 Task: Create a due date automation trigger when advanced on, on the monday after a card is due add basic in list "Resume" at 11:00 AM.
Action: Mouse moved to (1224, 348)
Screenshot: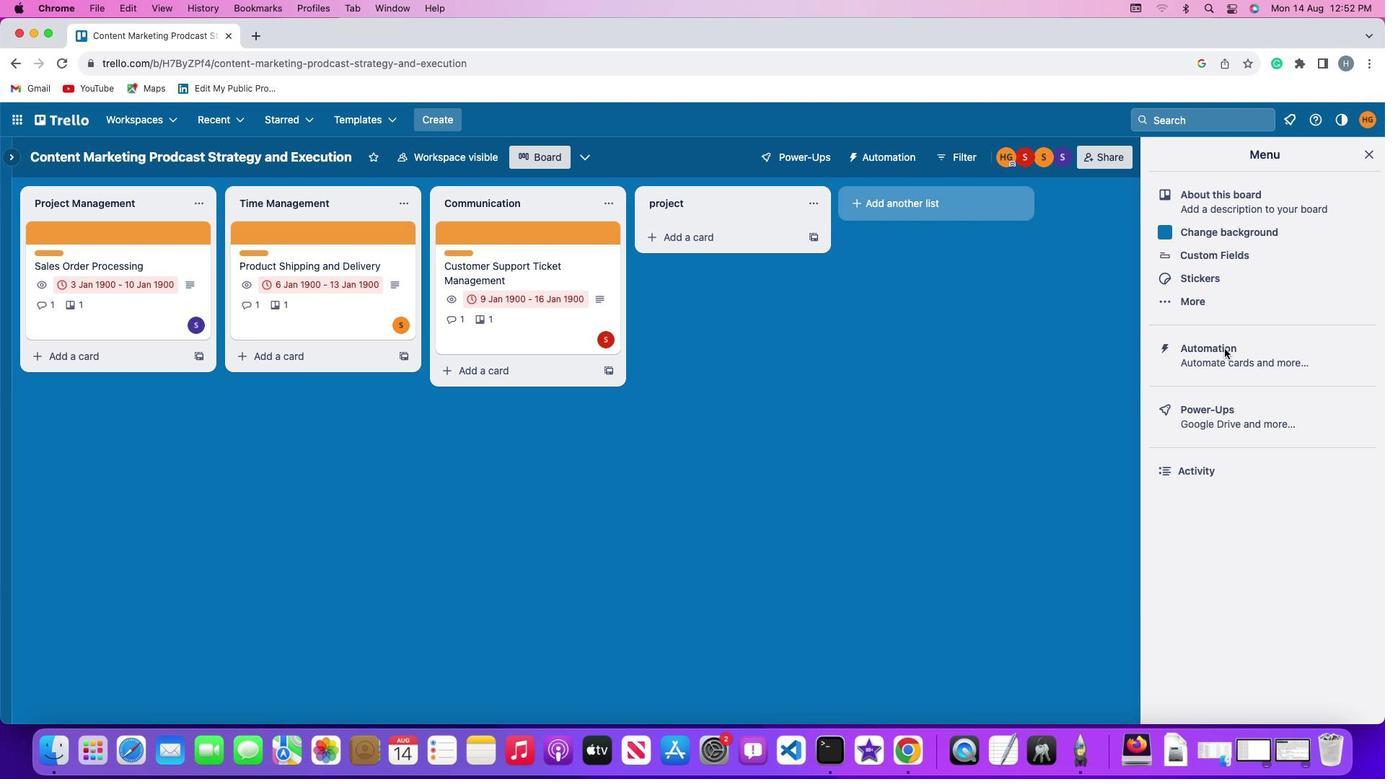 
Action: Mouse pressed left at (1224, 348)
Screenshot: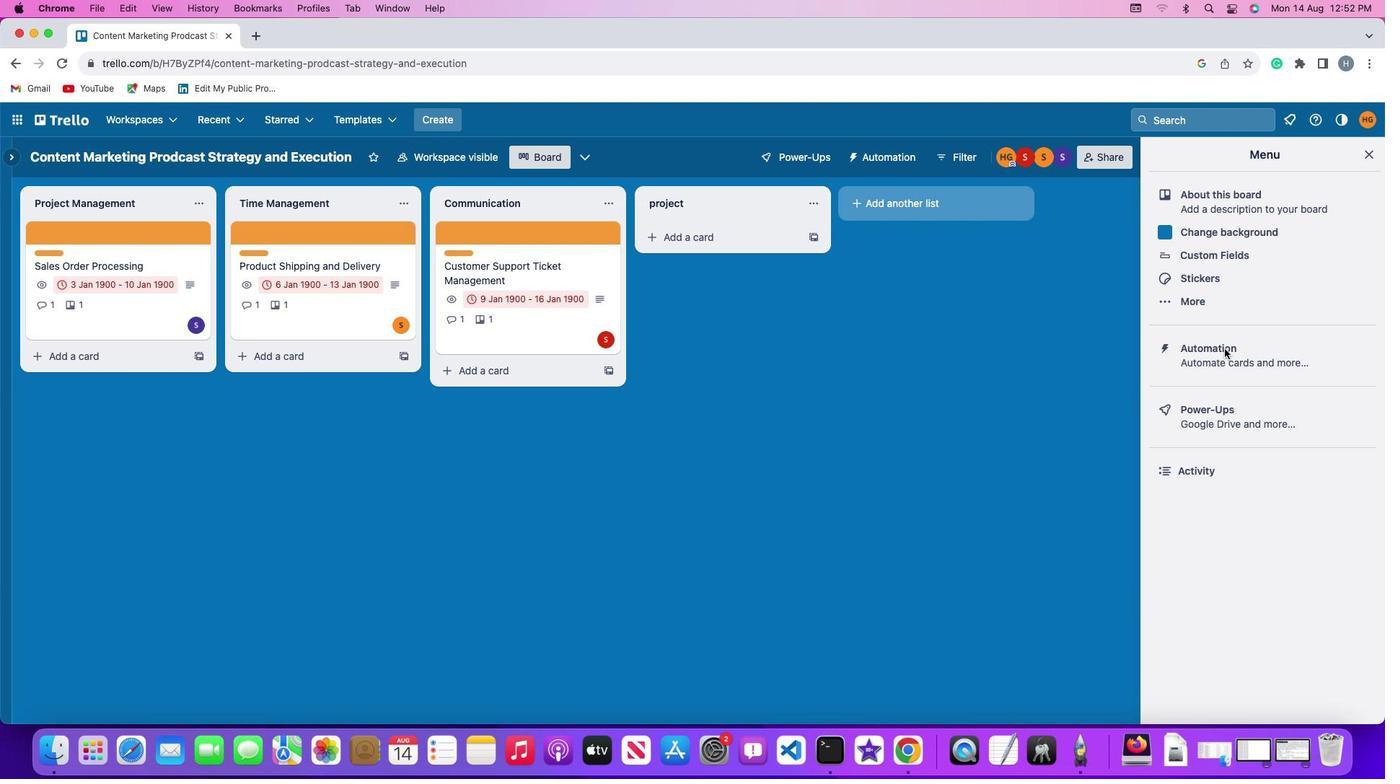 
Action: Mouse pressed left at (1224, 348)
Screenshot: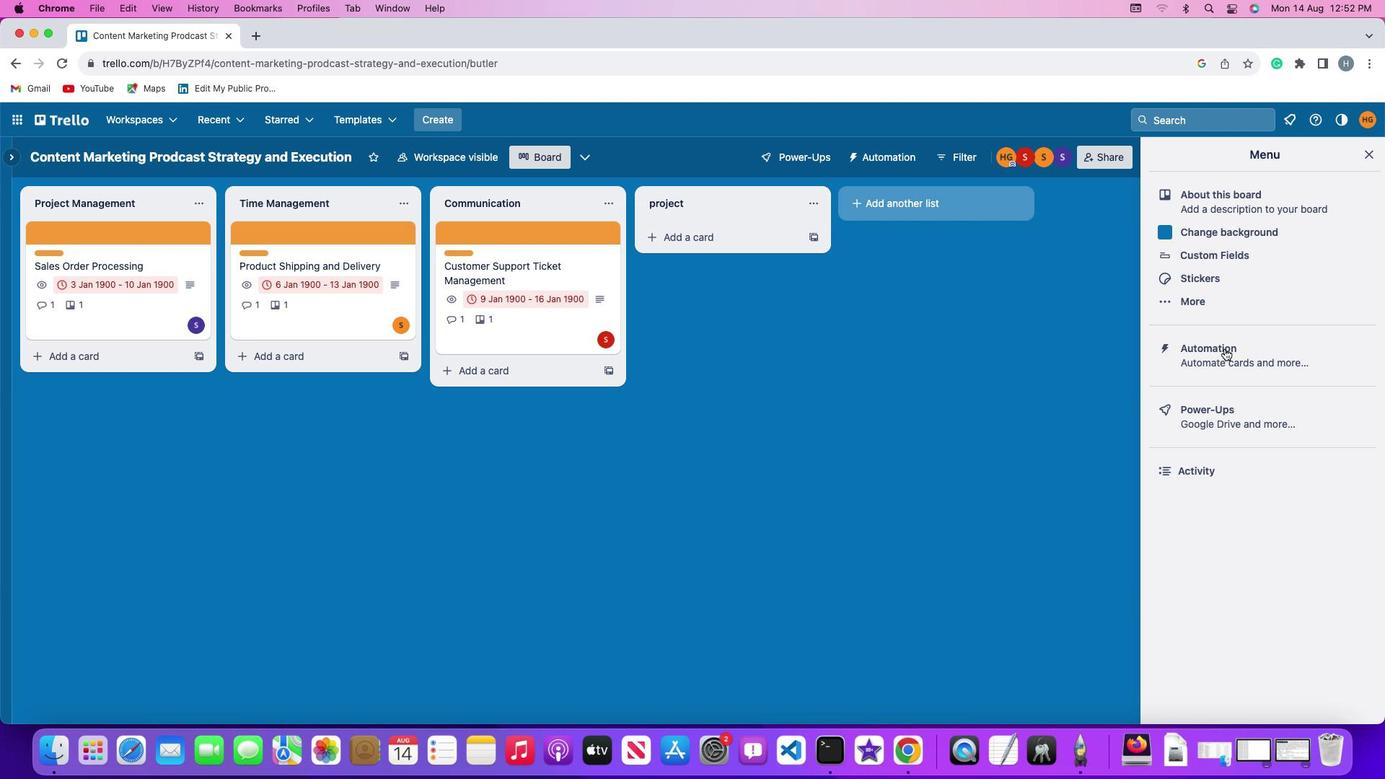 
Action: Mouse moved to (102, 331)
Screenshot: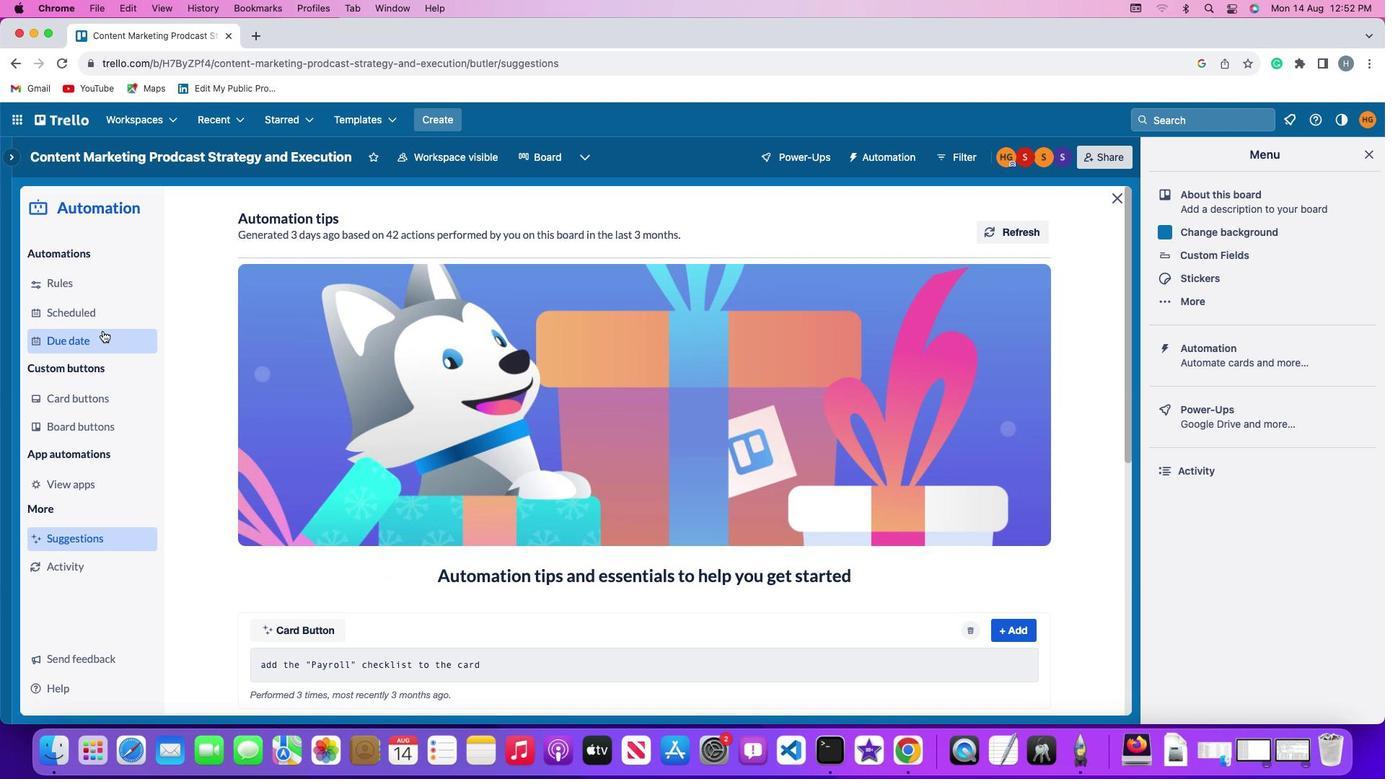 
Action: Mouse pressed left at (102, 331)
Screenshot: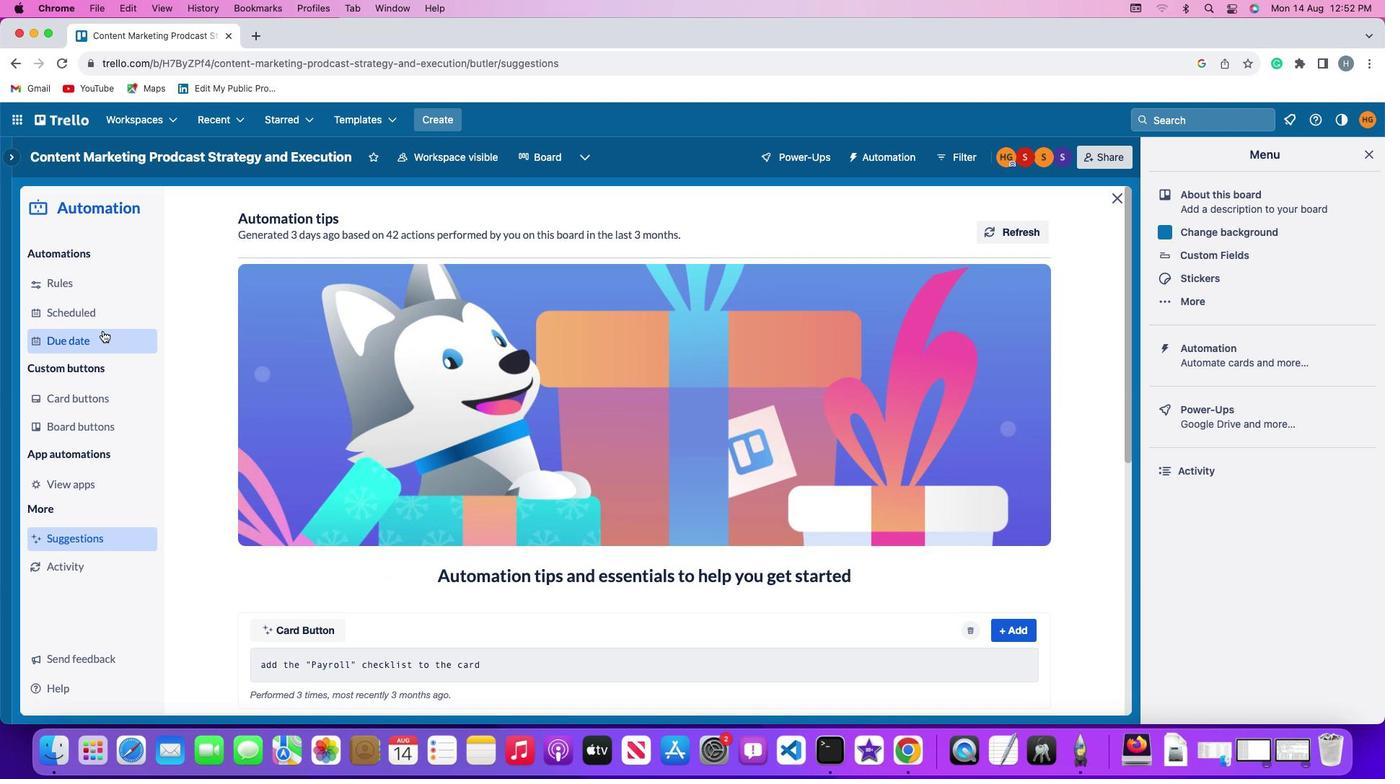 
Action: Mouse moved to (961, 221)
Screenshot: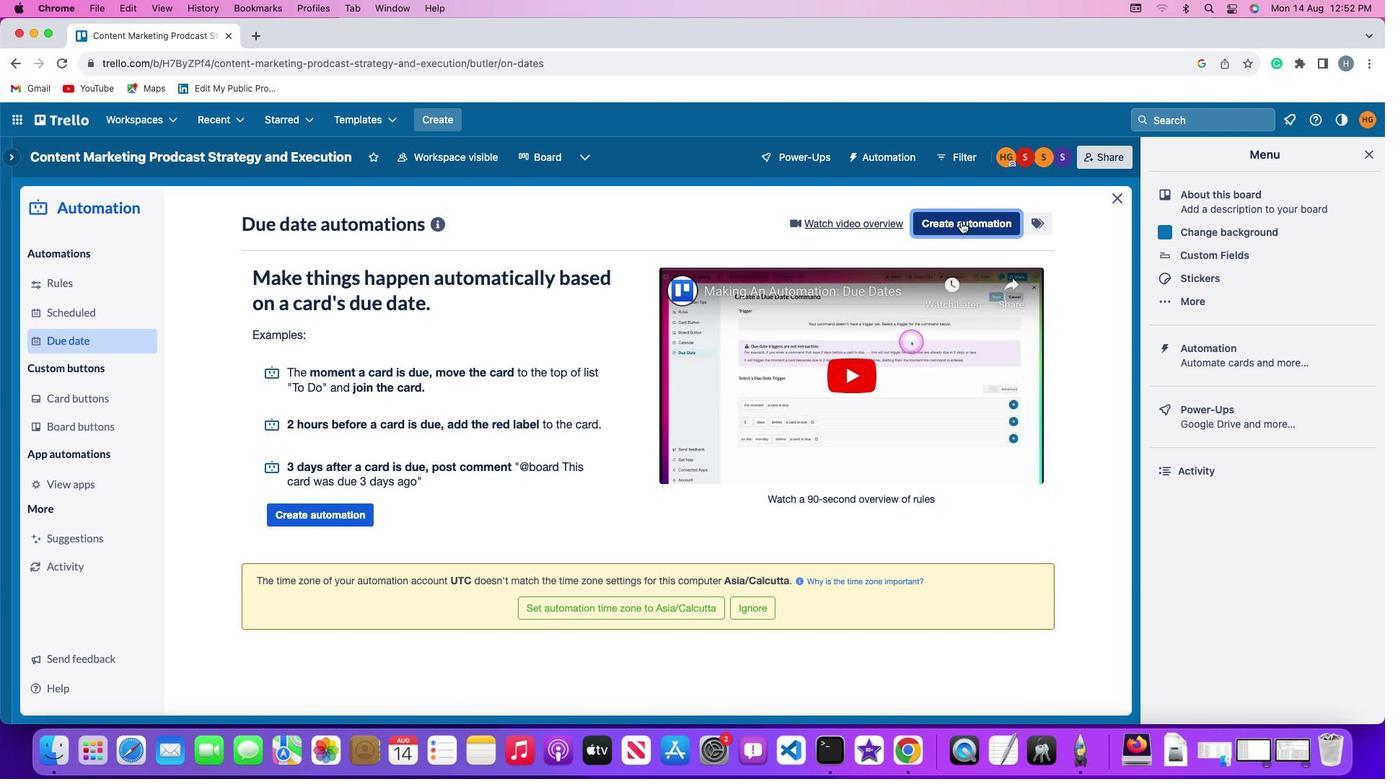 
Action: Mouse pressed left at (961, 221)
Screenshot: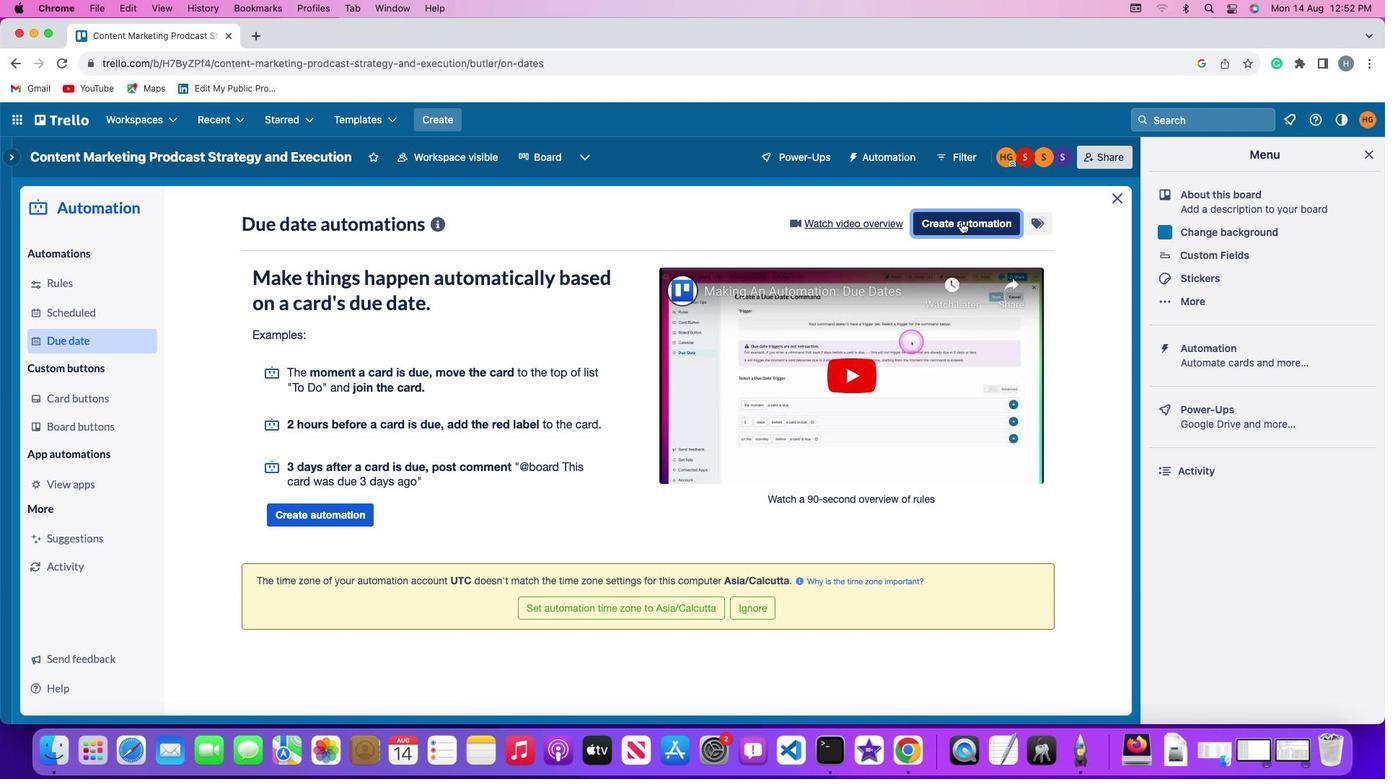 
Action: Mouse moved to (297, 357)
Screenshot: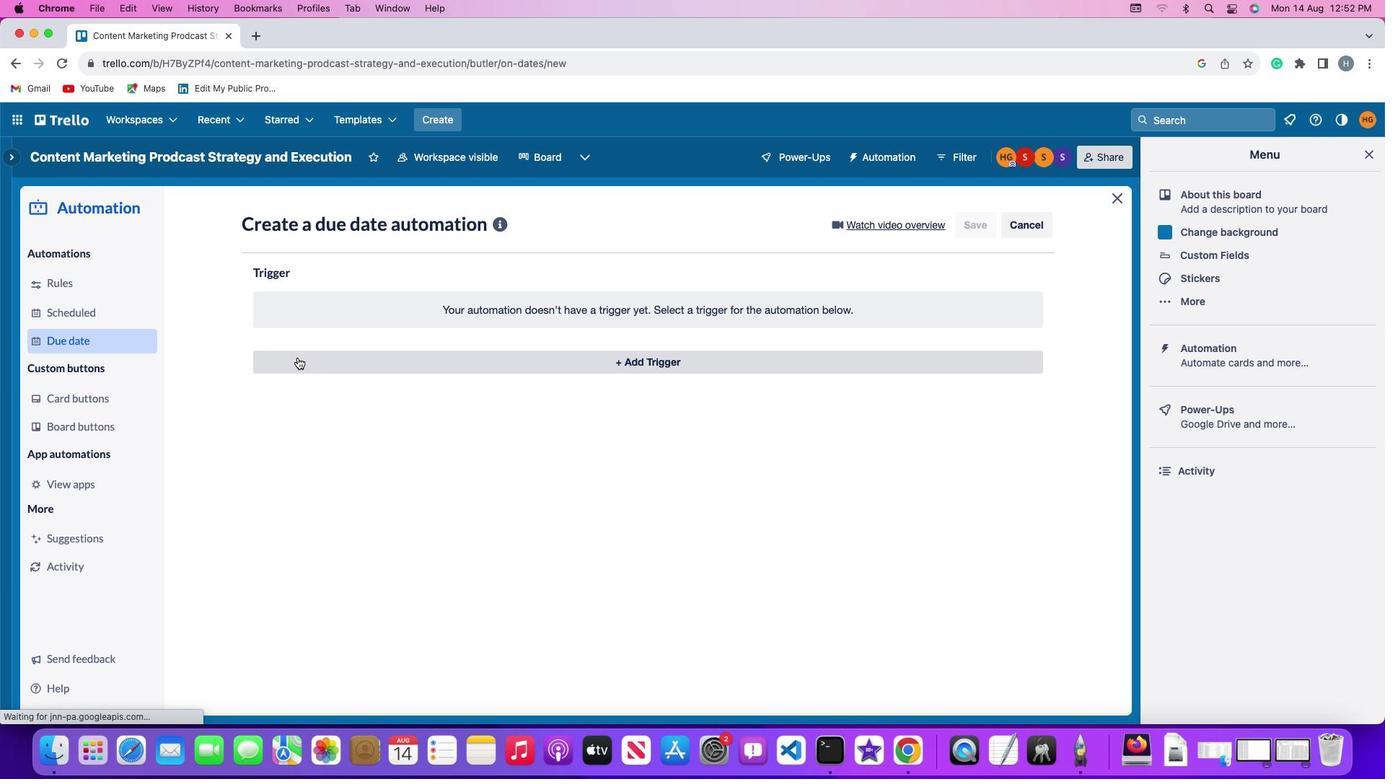 
Action: Mouse pressed left at (297, 357)
Screenshot: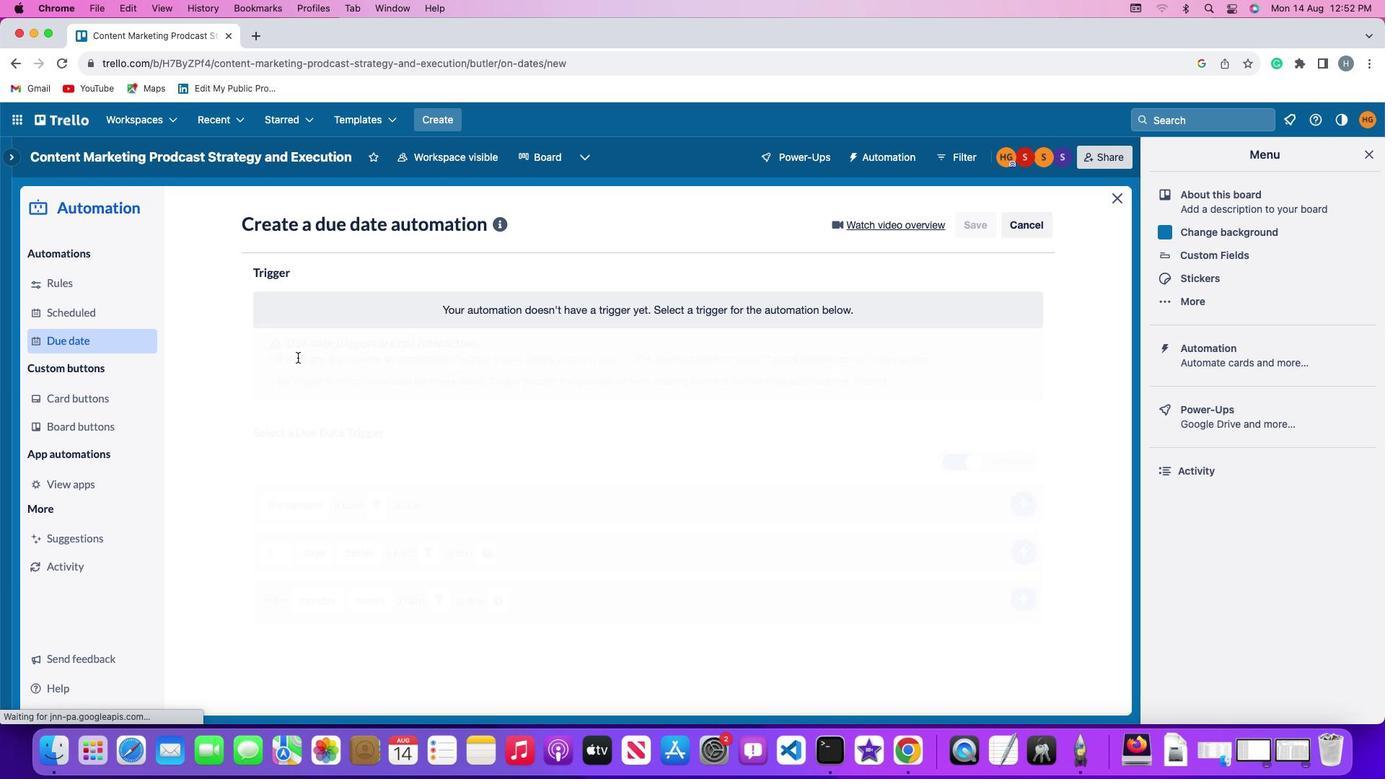 
Action: Mouse moved to (328, 628)
Screenshot: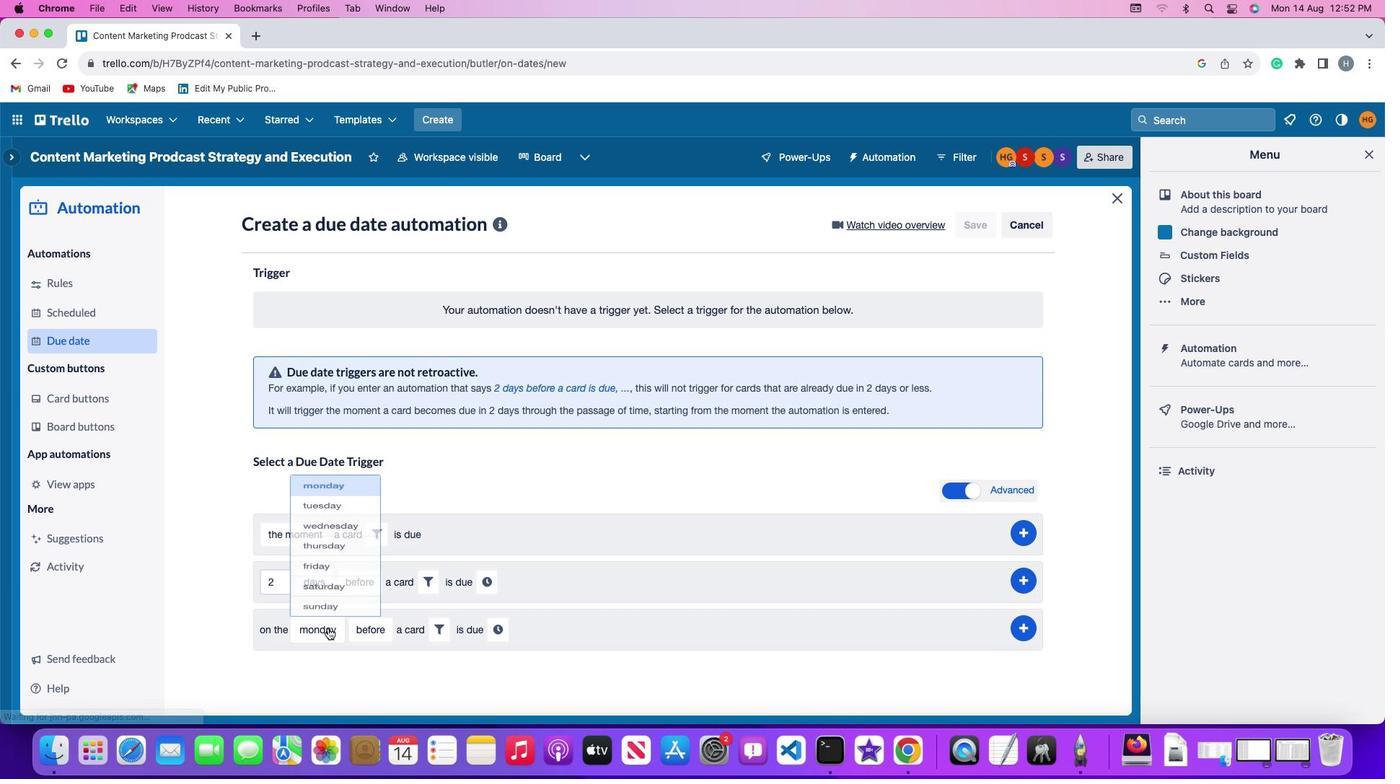 
Action: Mouse pressed left at (328, 628)
Screenshot: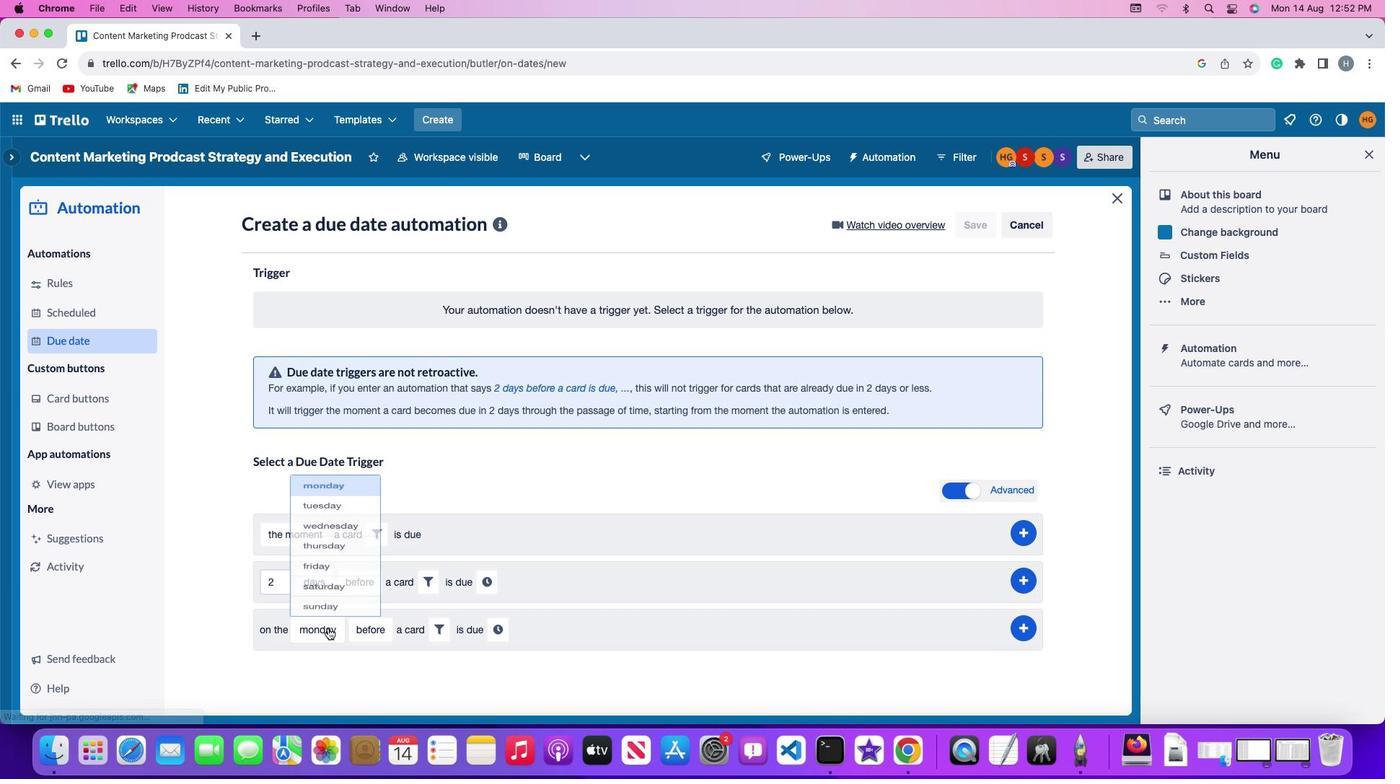 
Action: Mouse moved to (349, 432)
Screenshot: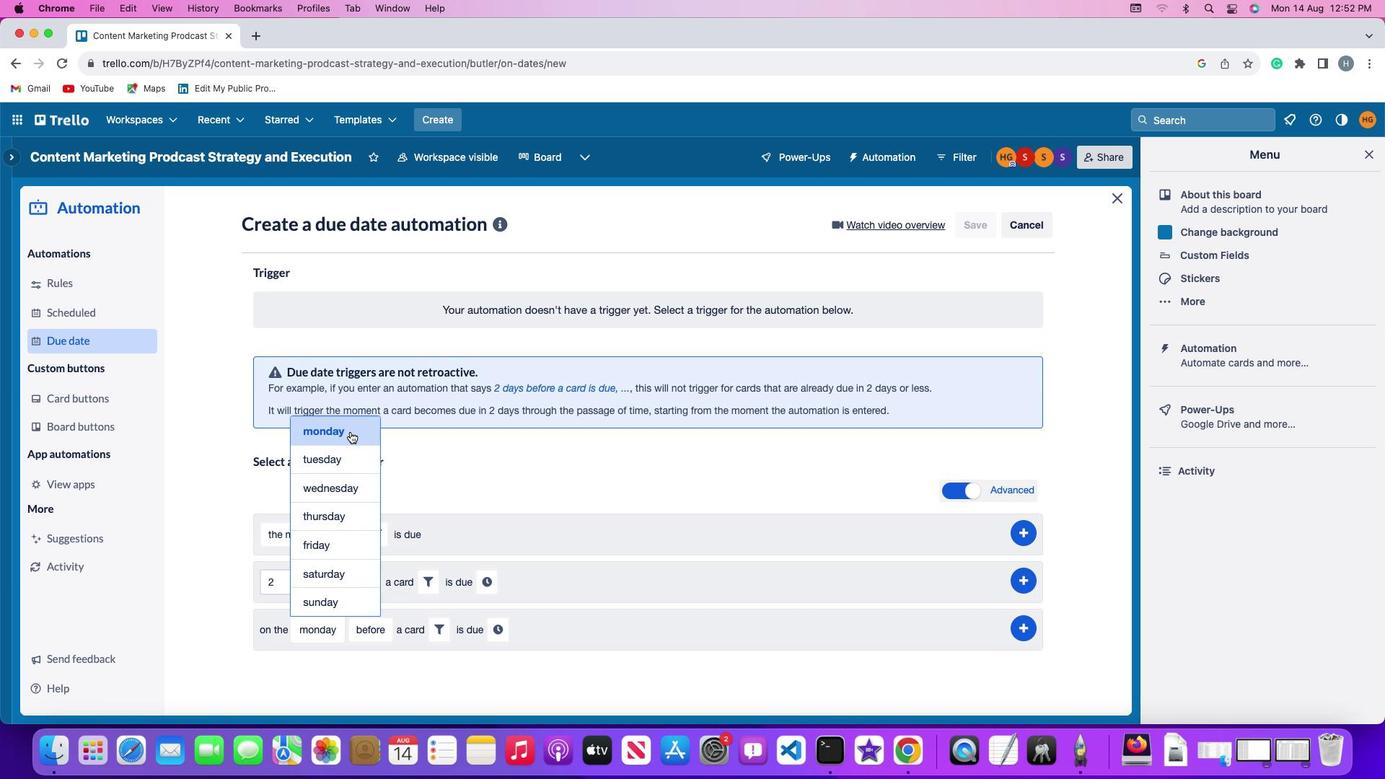 
Action: Mouse pressed left at (349, 432)
Screenshot: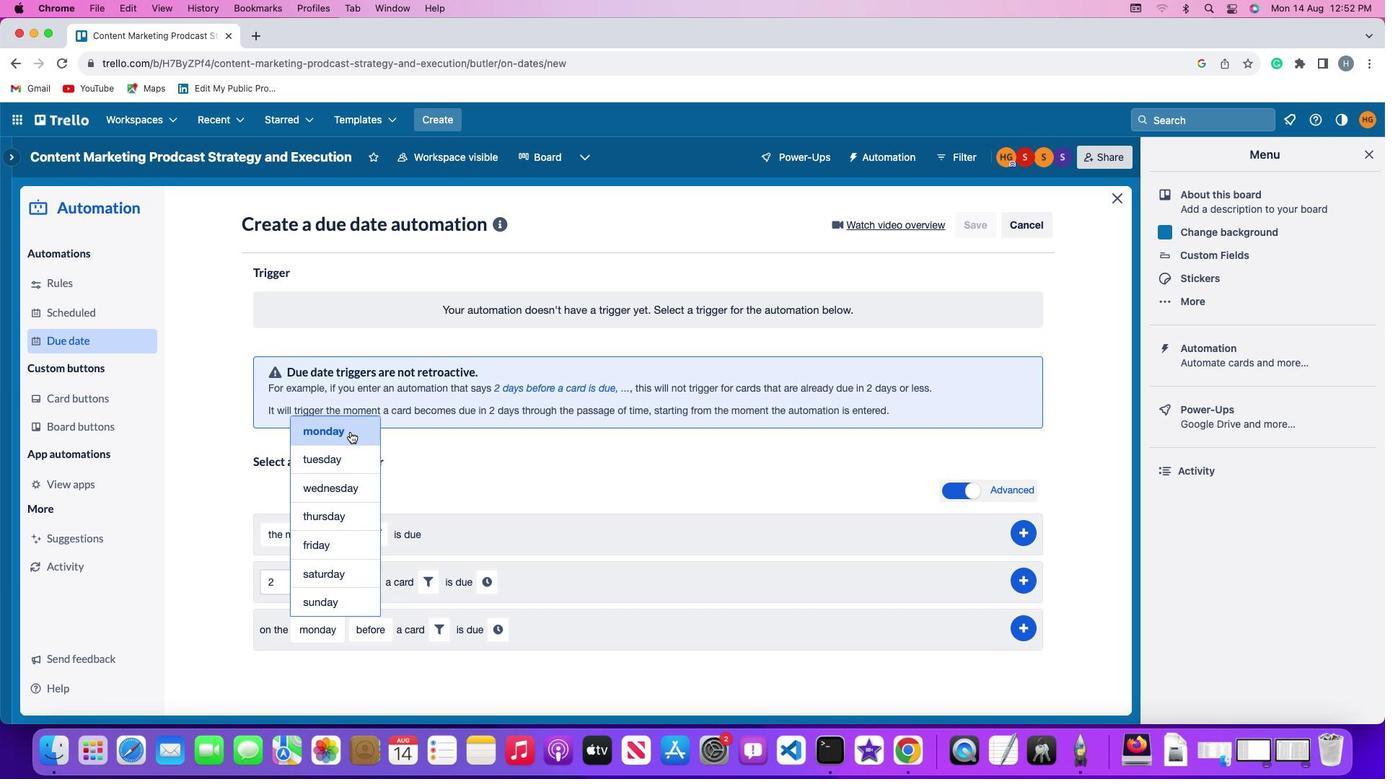 
Action: Mouse moved to (361, 630)
Screenshot: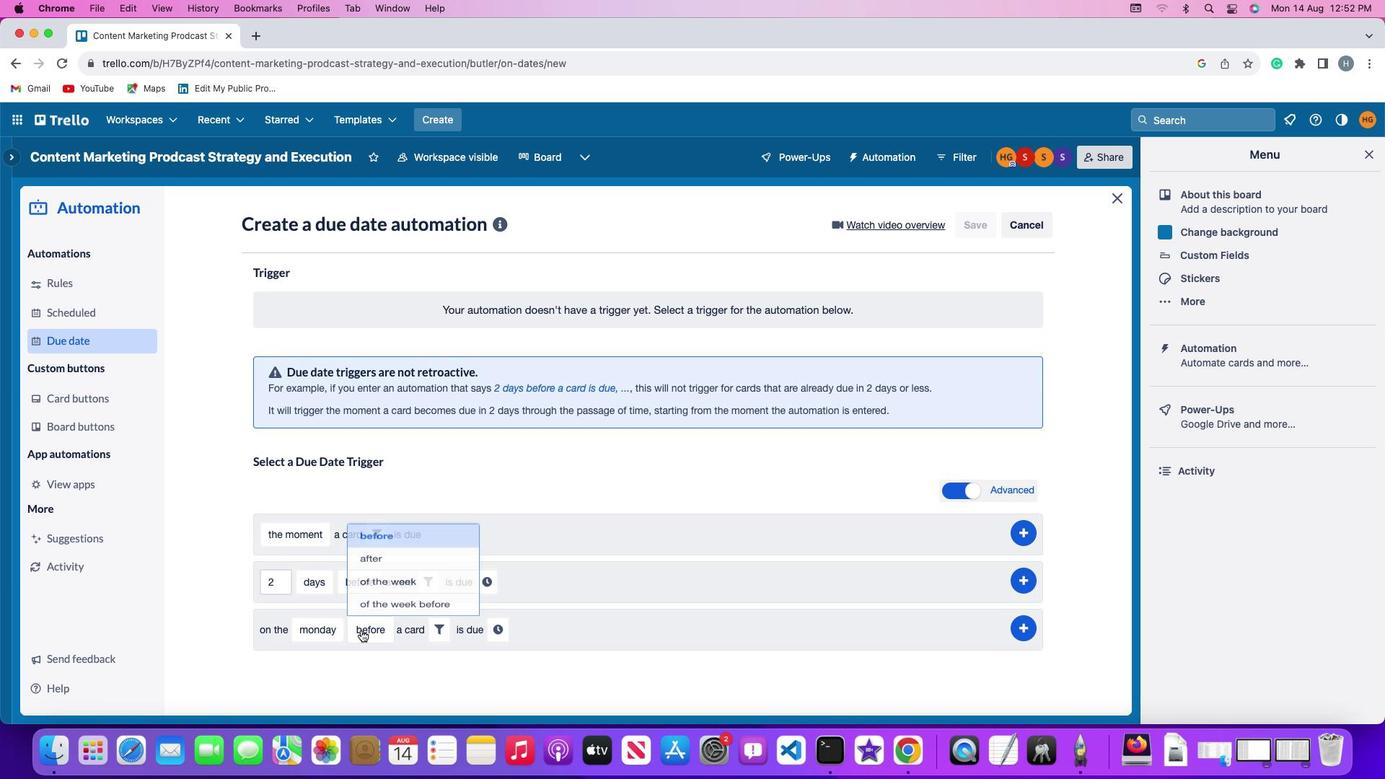 
Action: Mouse pressed left at (361, 630)
Screenshot: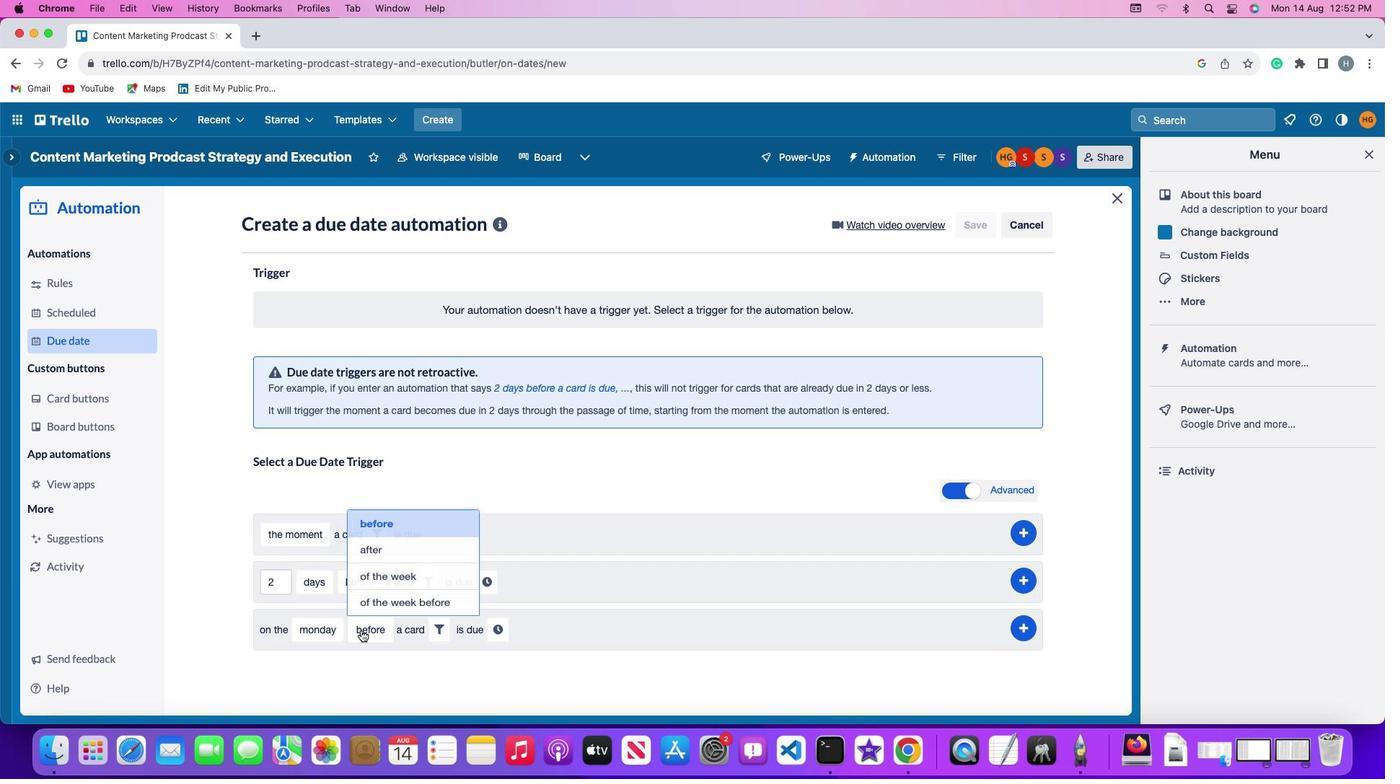 
Action: Mouse moved to (397, 538)
Screenshot: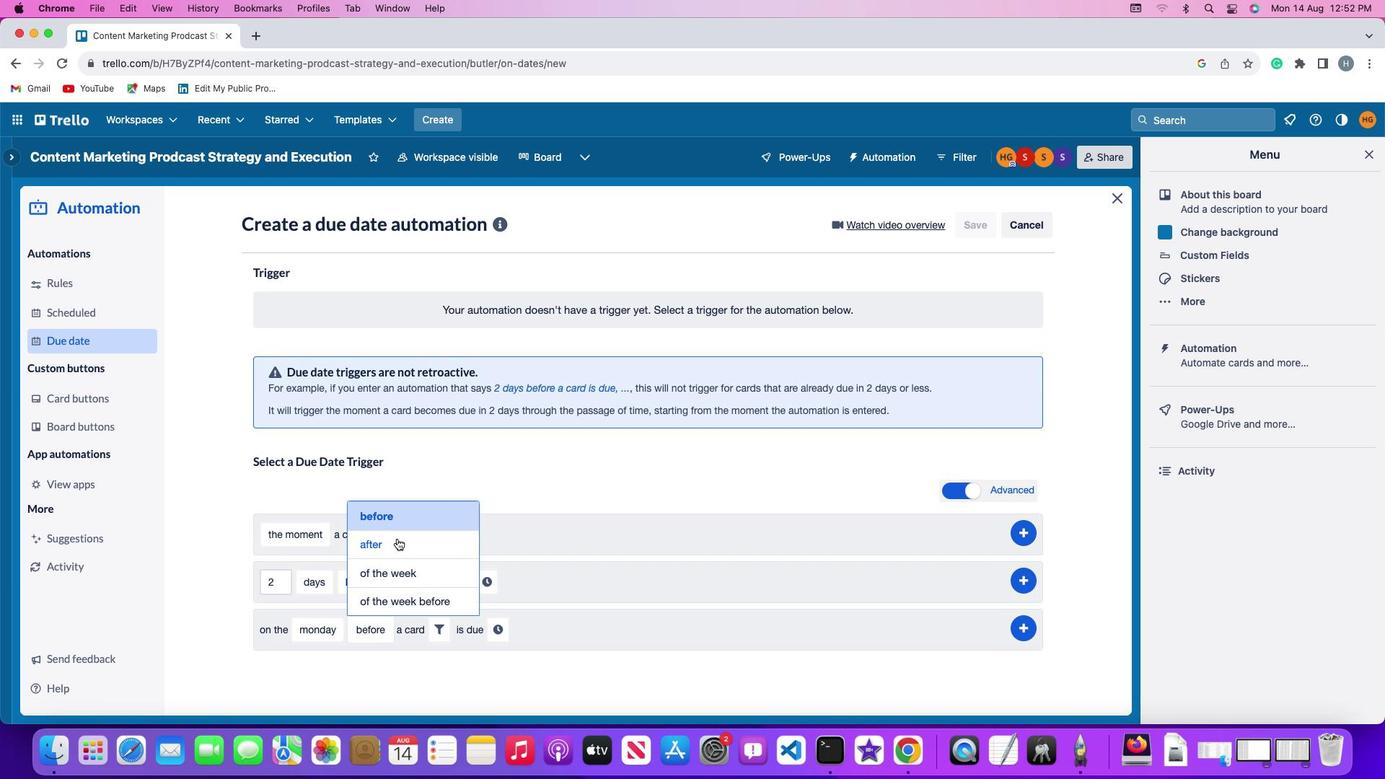 
Action: Mouse pressed left at (397, 538)
Screenshot: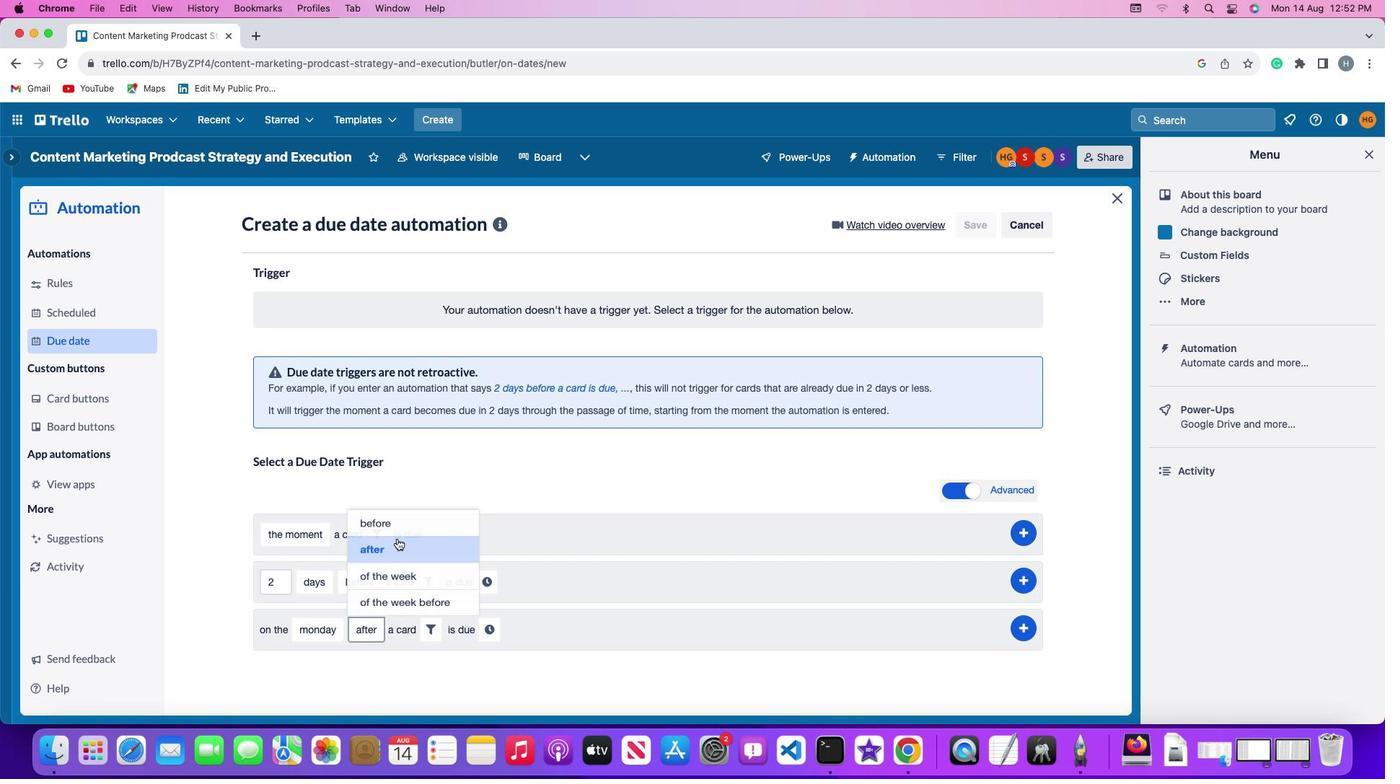 
Action: Mouse moved to (431, 627)
Screenshot: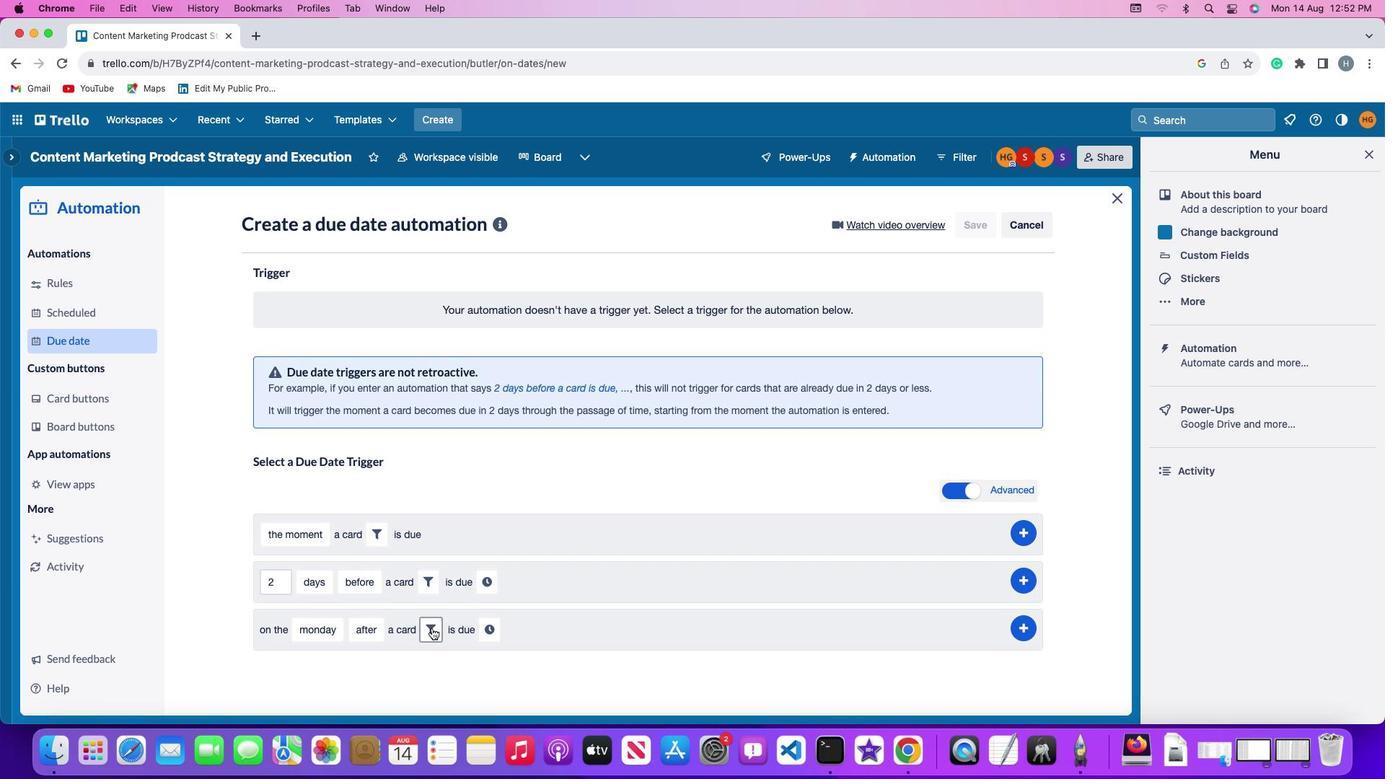 
Action: Mouse pressed left at (431, 627)
Screenshot: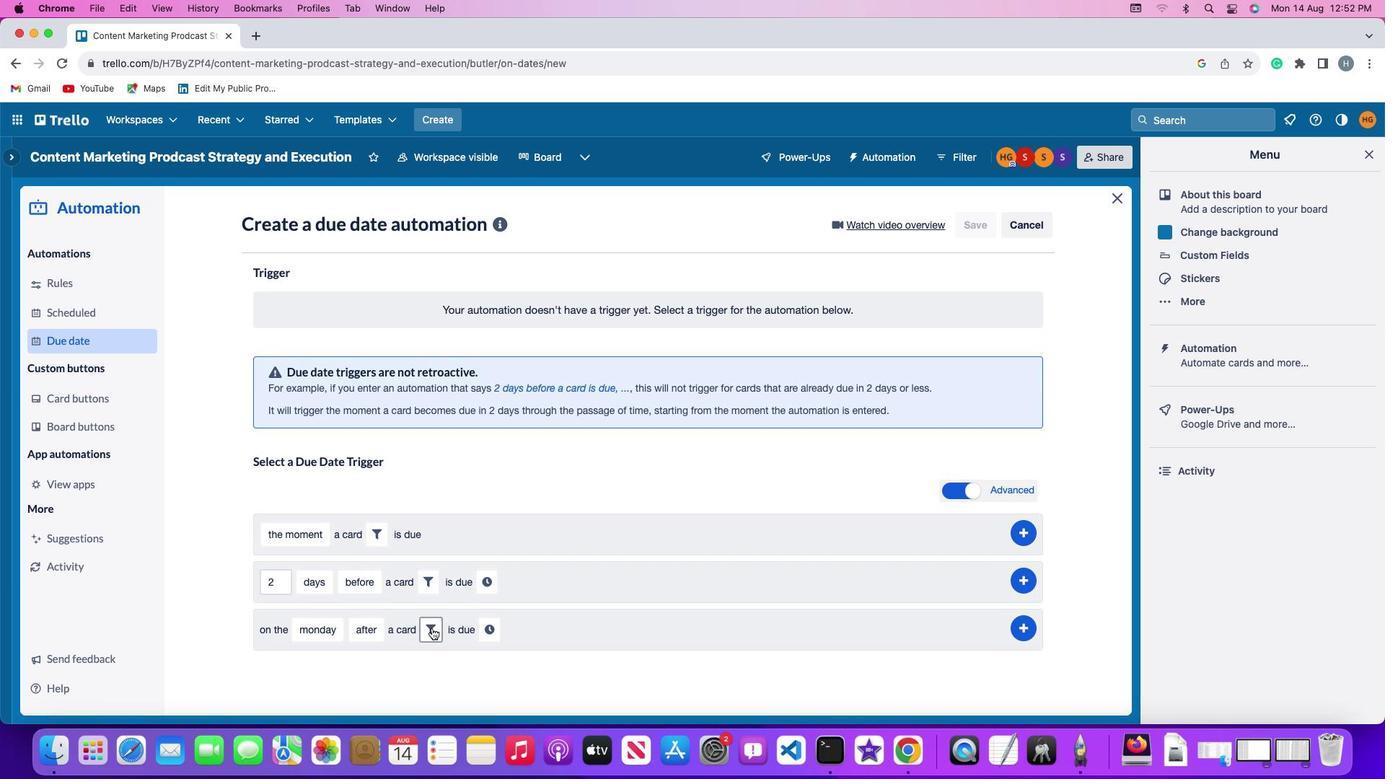 
Action: Mouse moved to (373, 670)
Screenshot: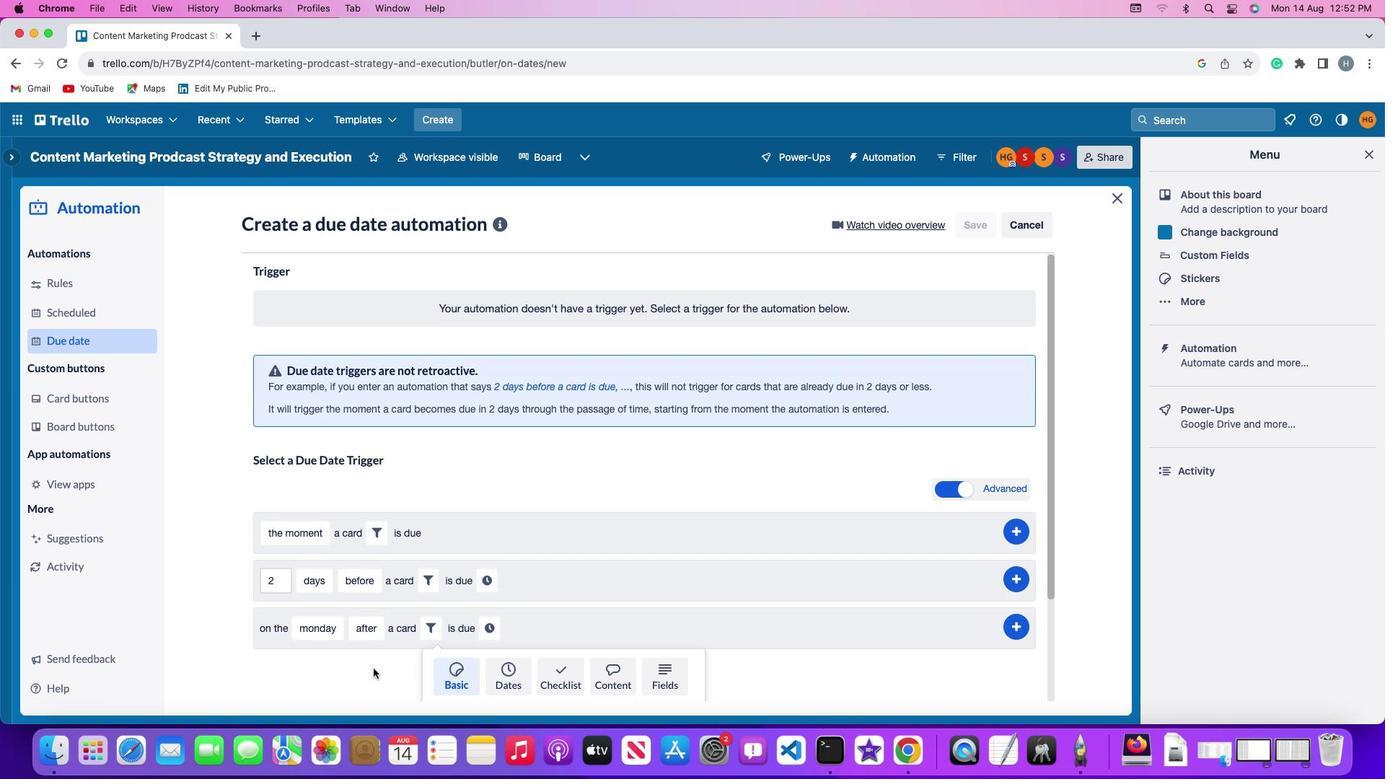 
Action: Mouse scrolled (373, 670) with delta (0, 0)
Screenshot: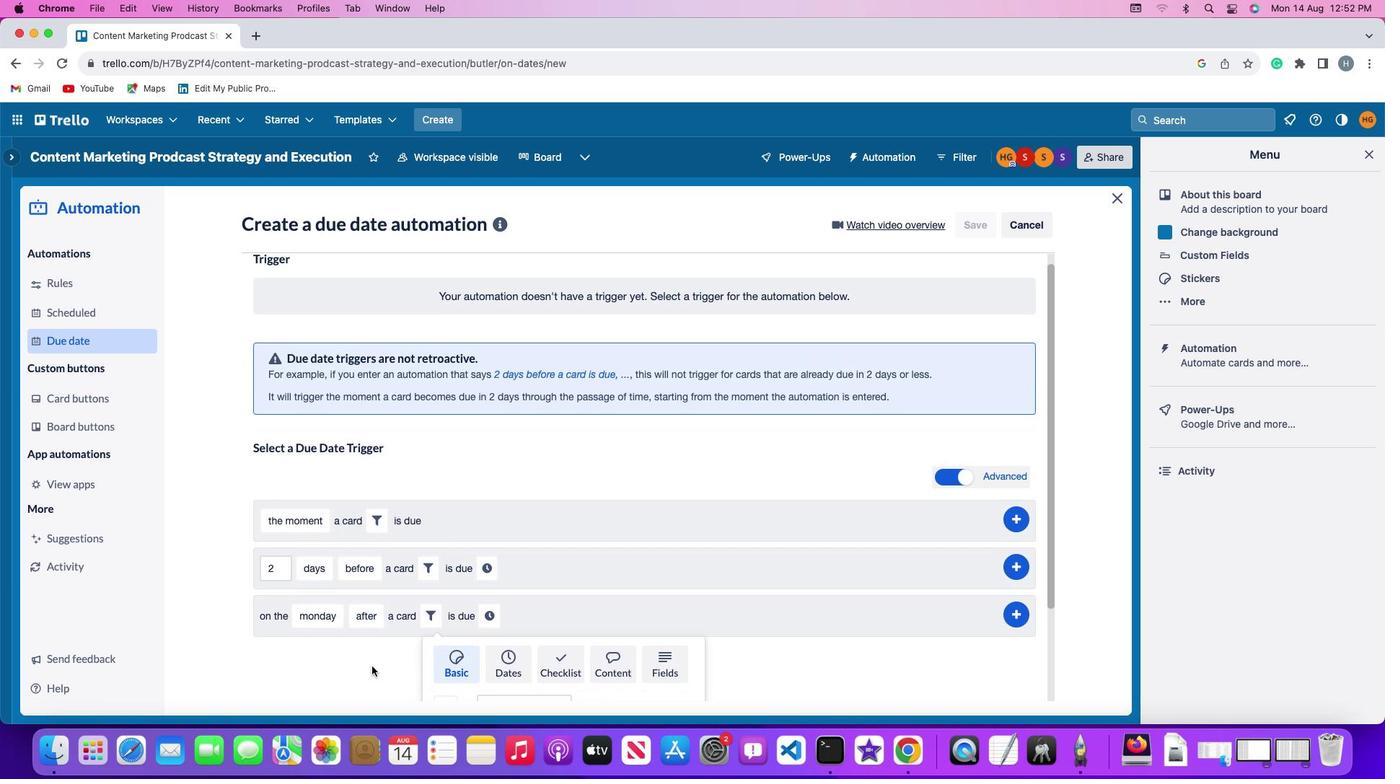 
Action: Mouse moved to (373, 669)
Screenshot: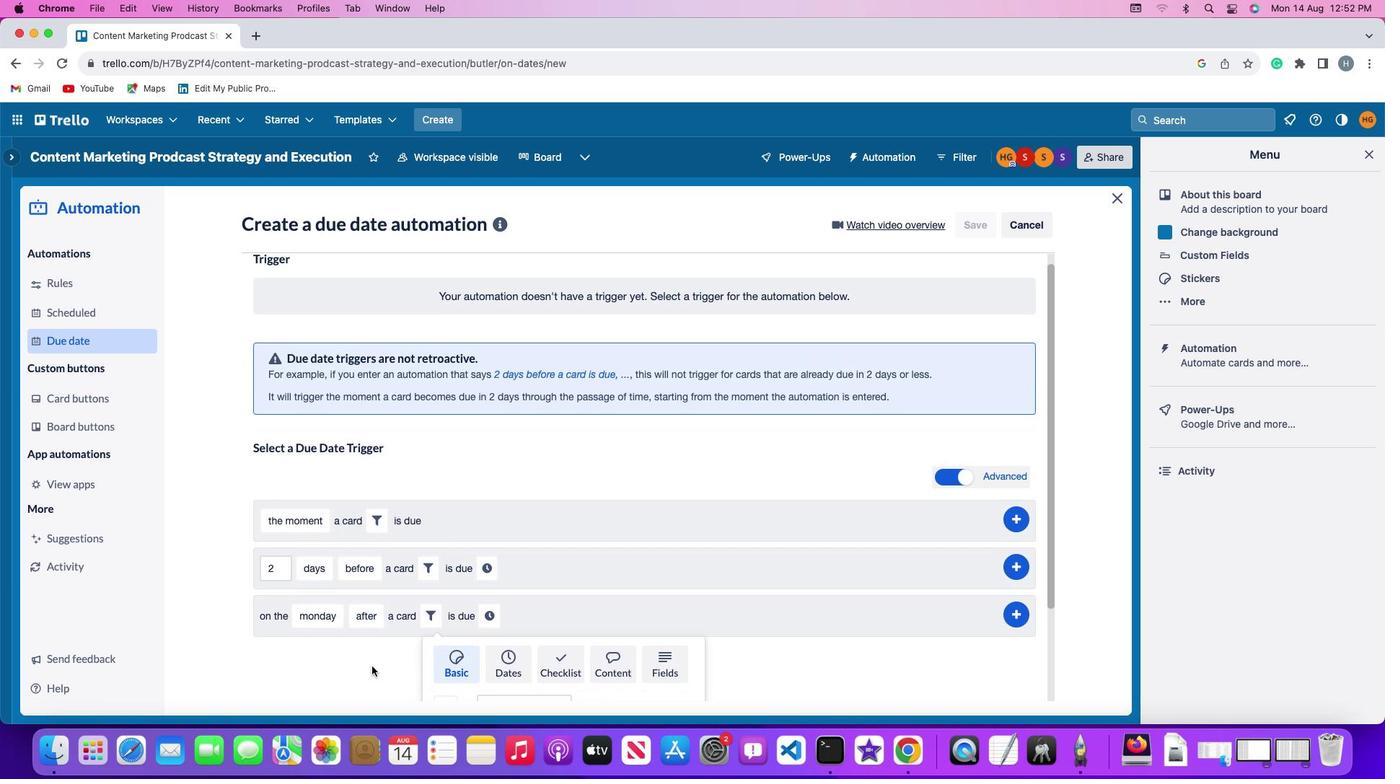 
Action: Mouse scrolled (373, 669) with delta (0, 0)
Screenshot: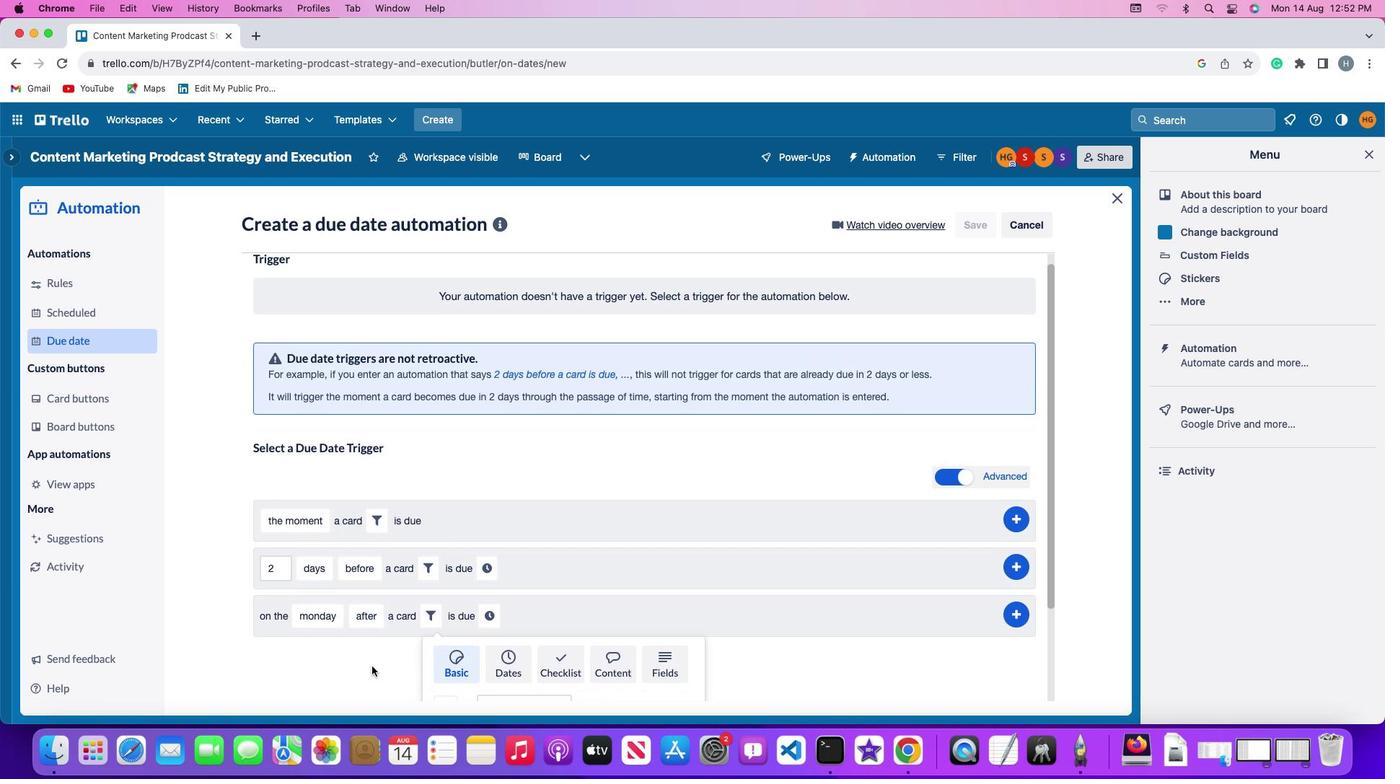 
Action: Mouse moved to (373, 669)
Screenshot: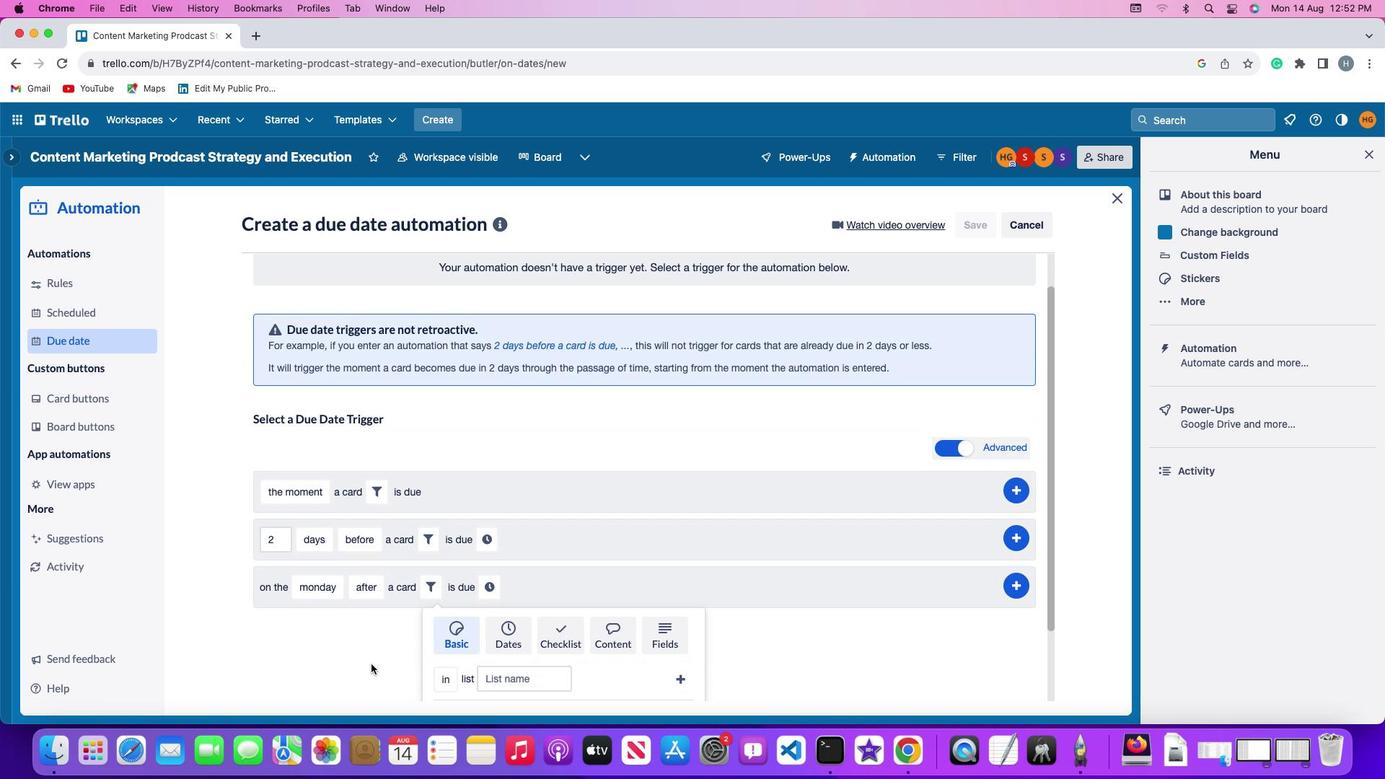 
Action: Mouse scrolled (373, 669) with delta (0, -2)
Screenshot: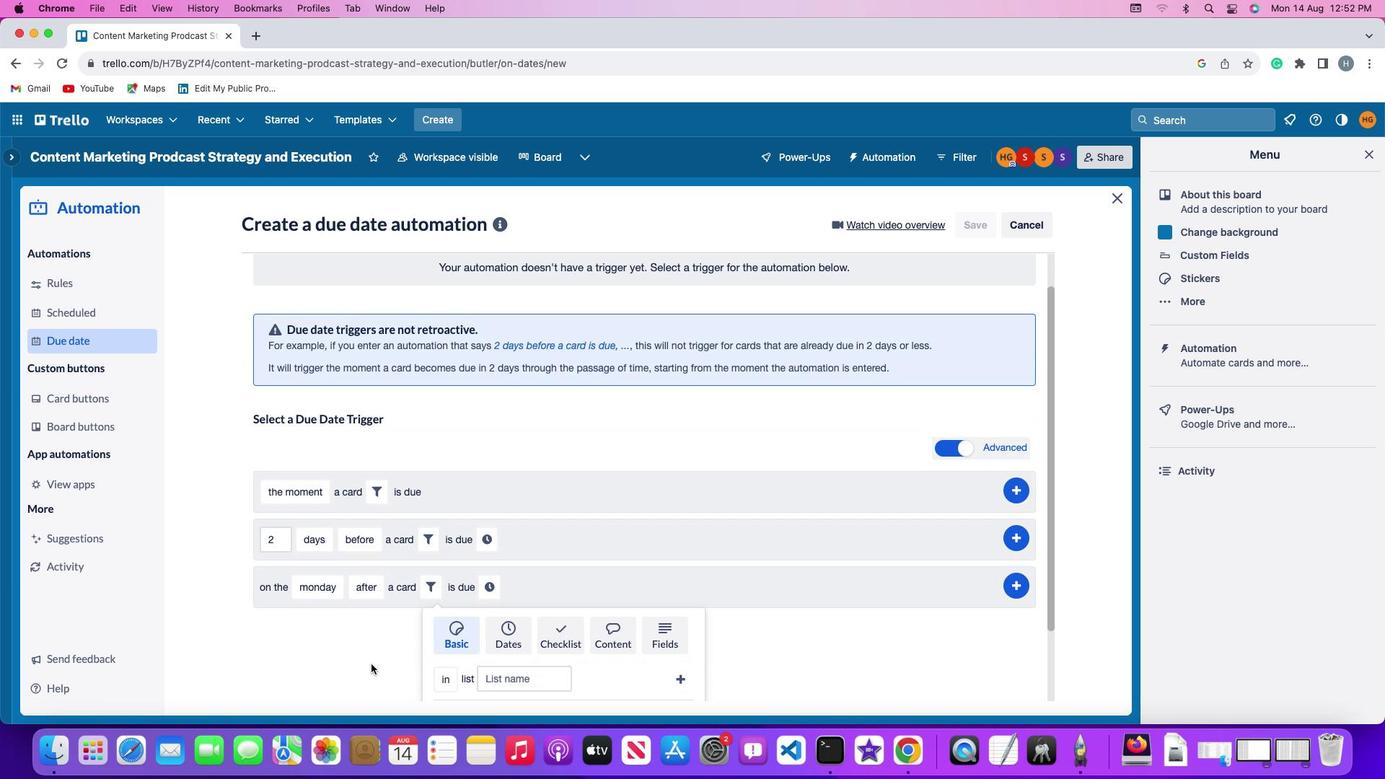
Action: Mouse moved to (373, 668)
Screenshot: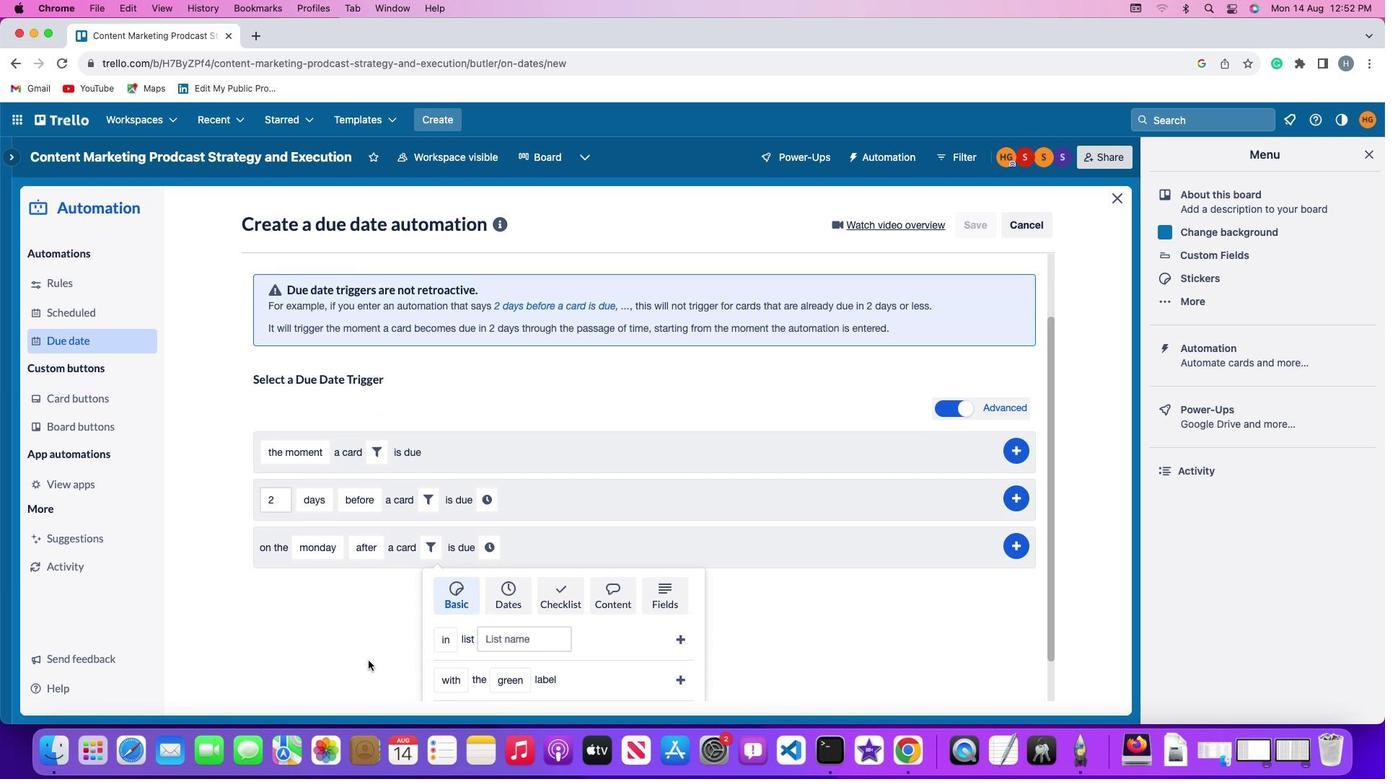 
Action: Mouse scrolled (373, 668) with delta (0, -3)
Screenshot: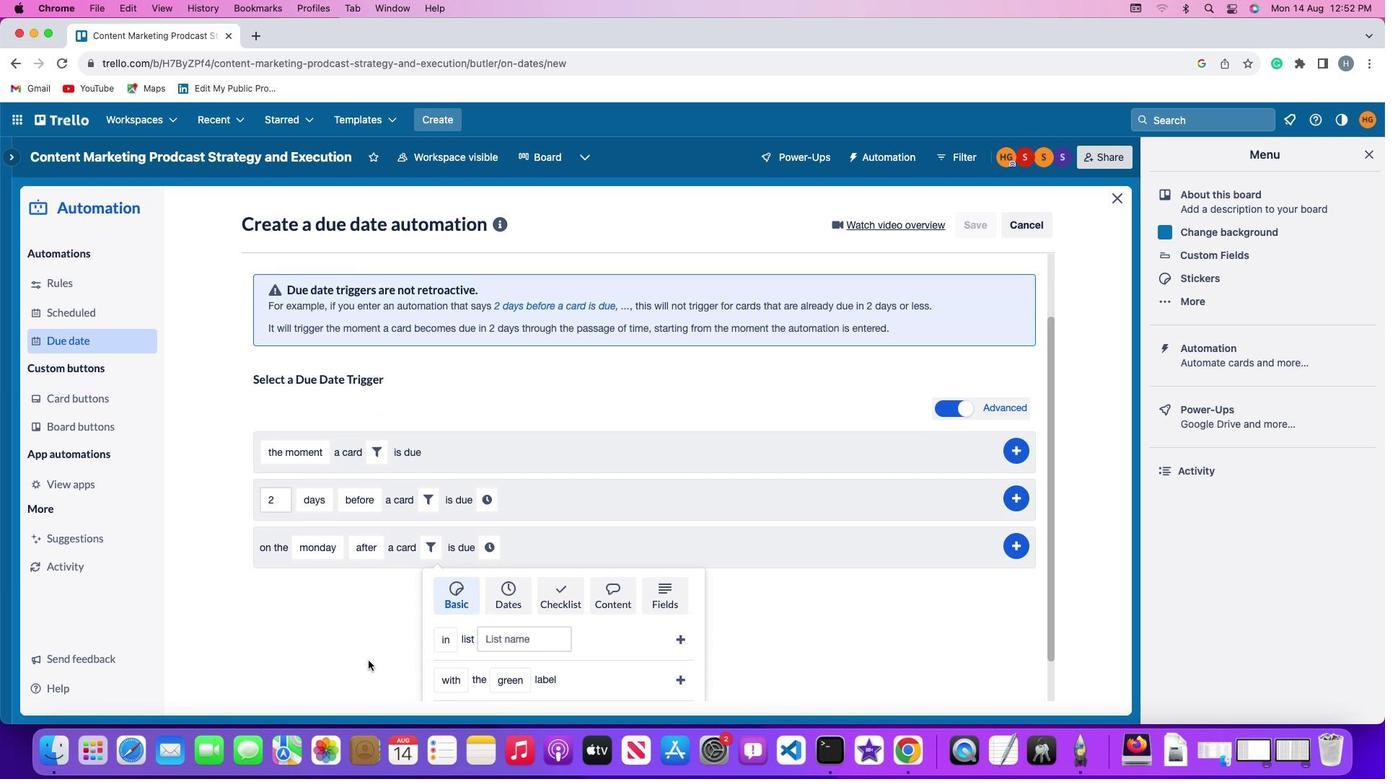 
Action: Mouse moved to (364, 655)
Screenshot: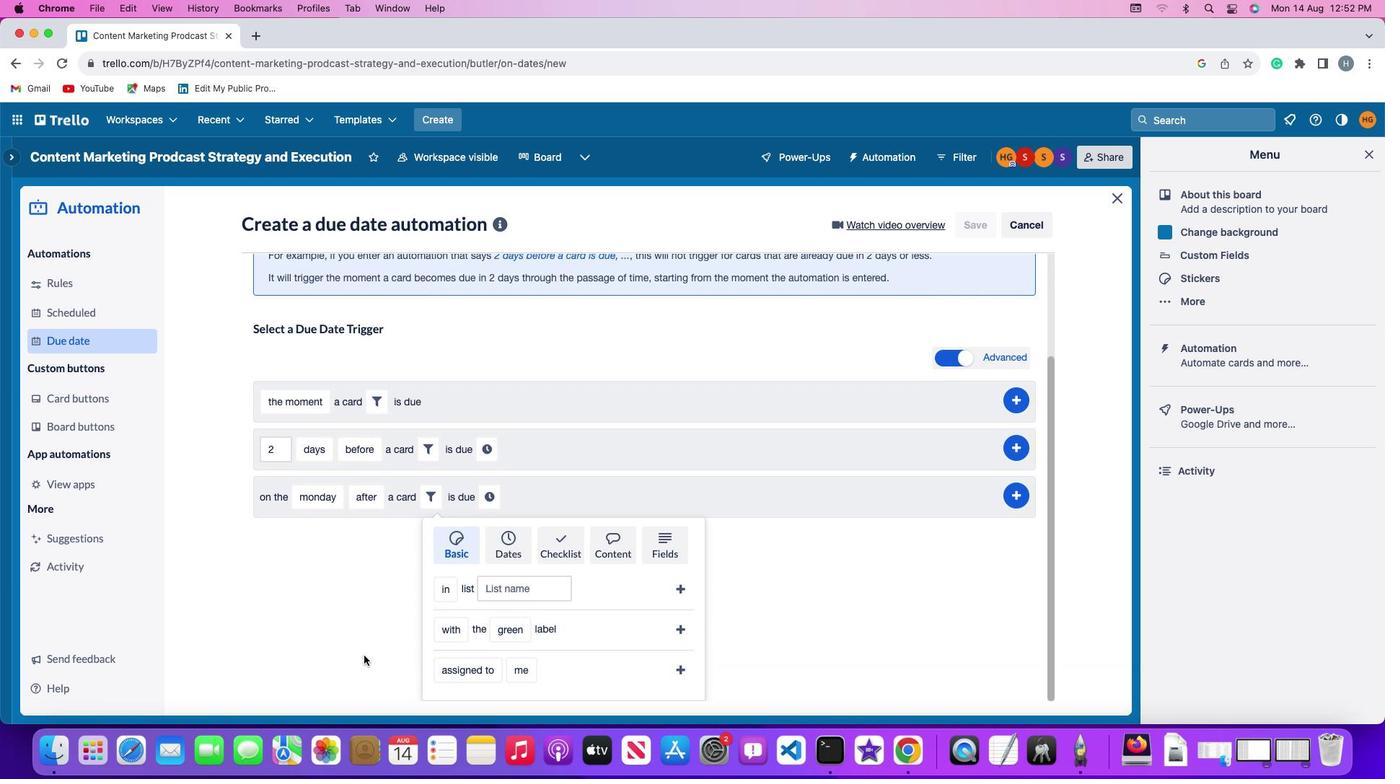
Action: Mouse scrolled (364, 655) with delta (0, 0)
Screenshot: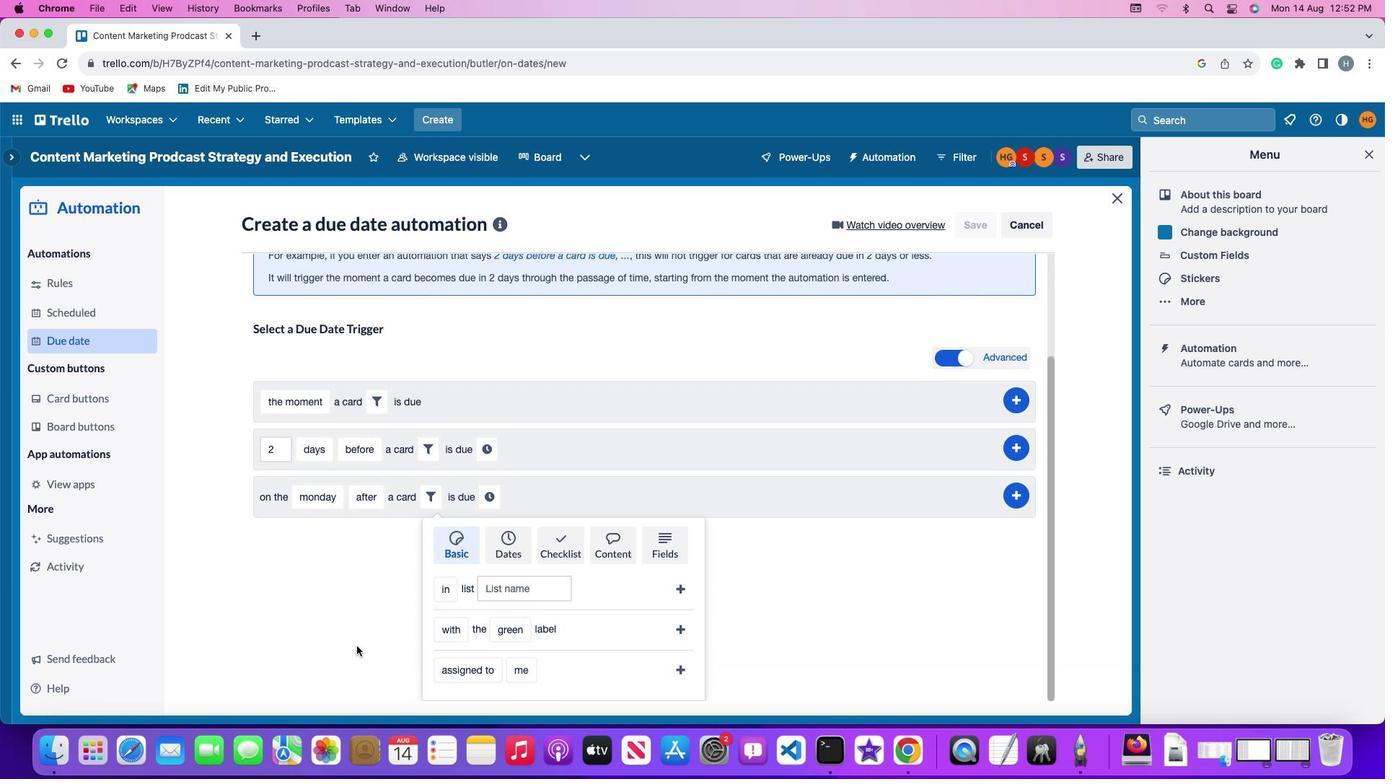 
Action: Mouse moved to (364, 655)
Screenshot: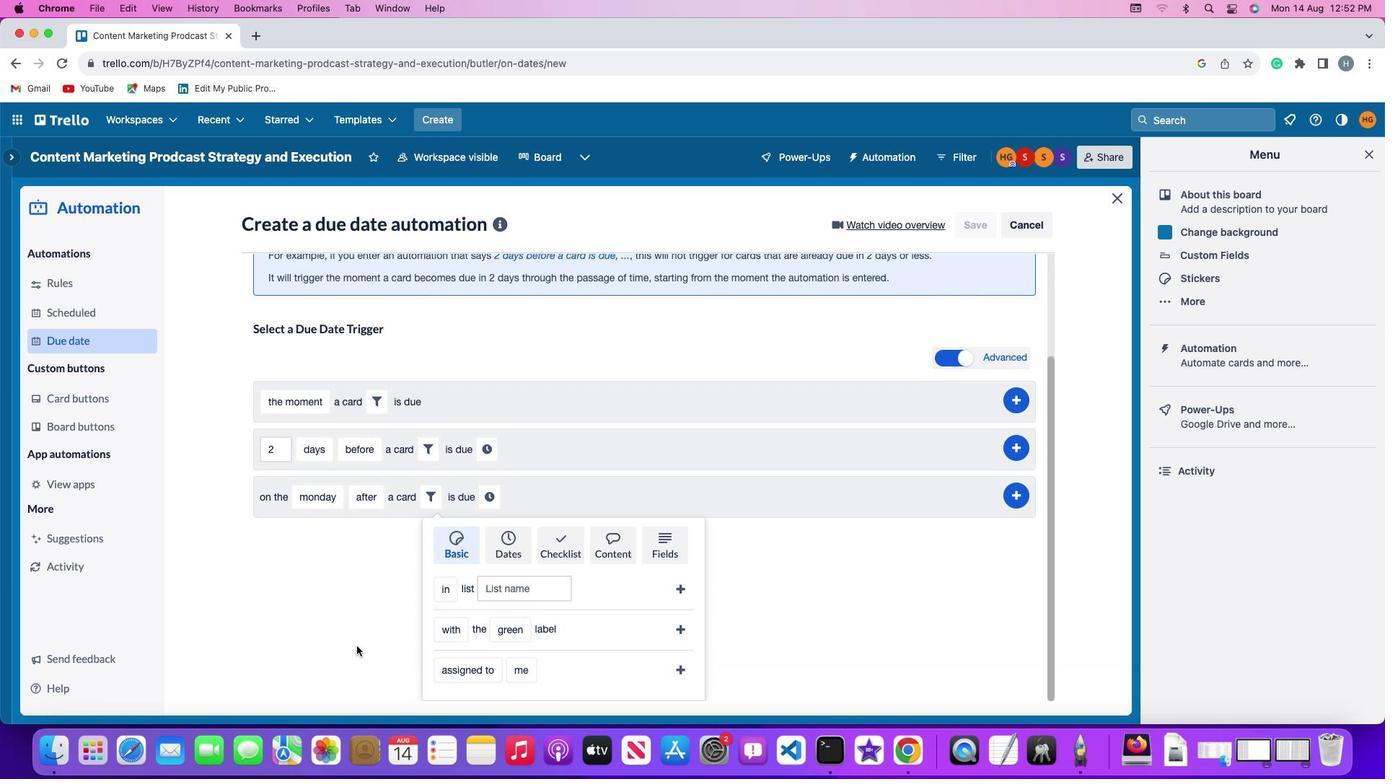 
Action: Mouse scrolled (364, 655) with delta (0, 0)
Screenshot: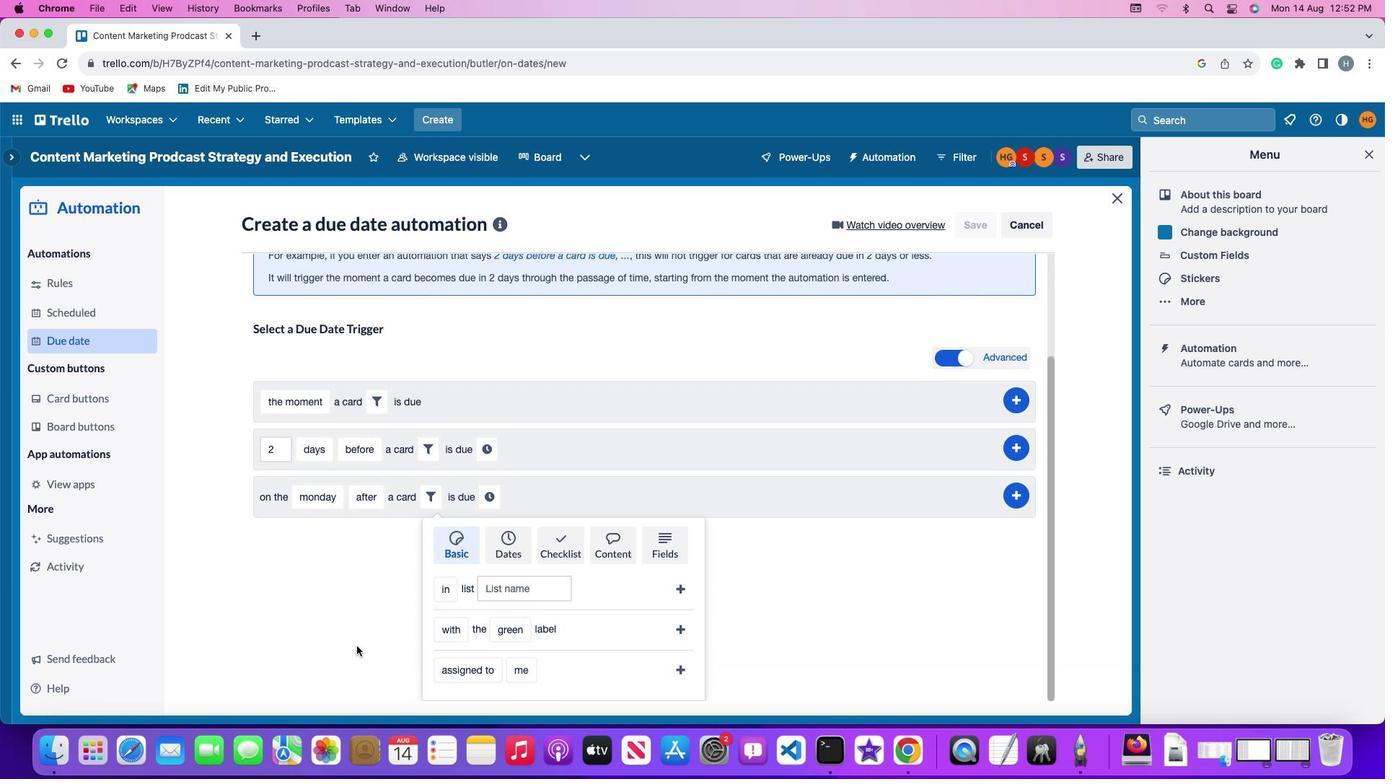
Action: Mouse moved to (363, 655)
Screenshot: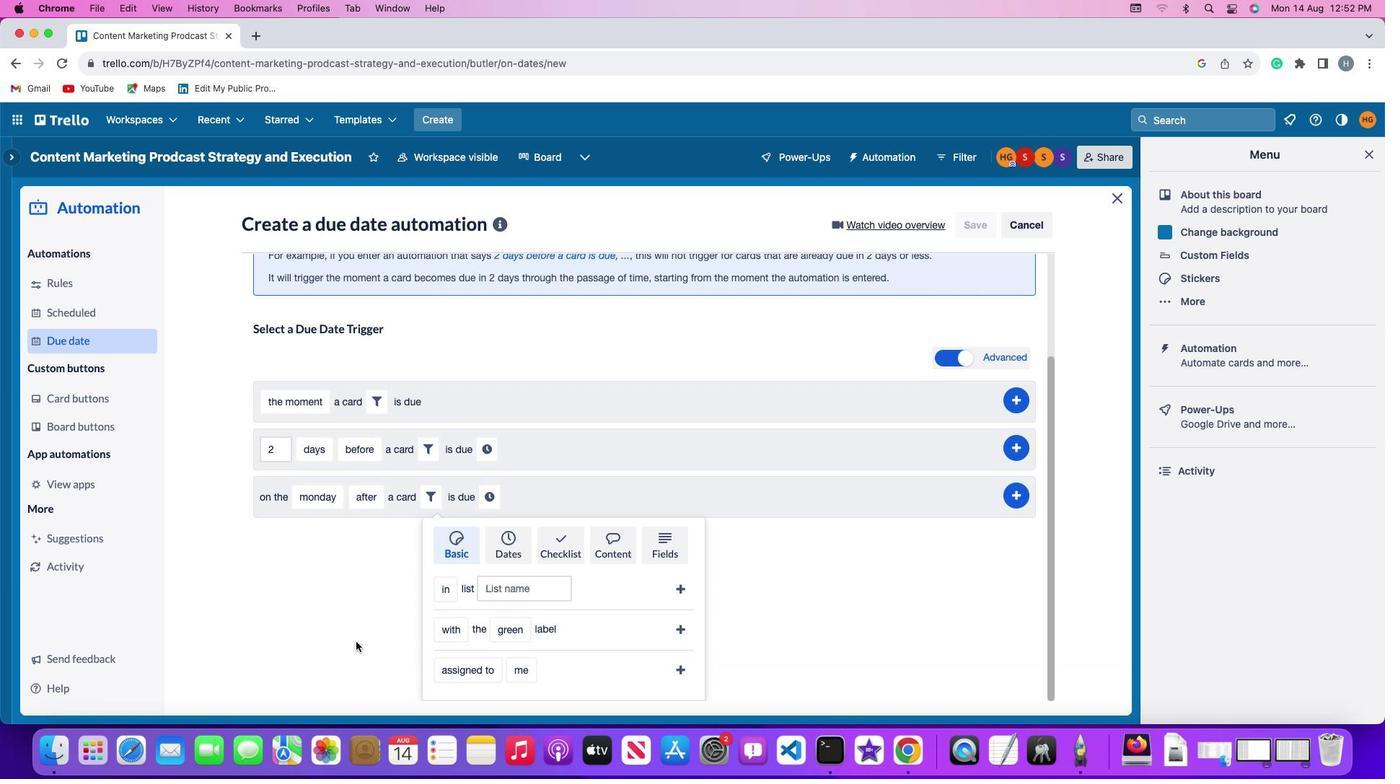 
Action: Mouse scrolled (363, 655) with delta (0, -2)
Screenshot: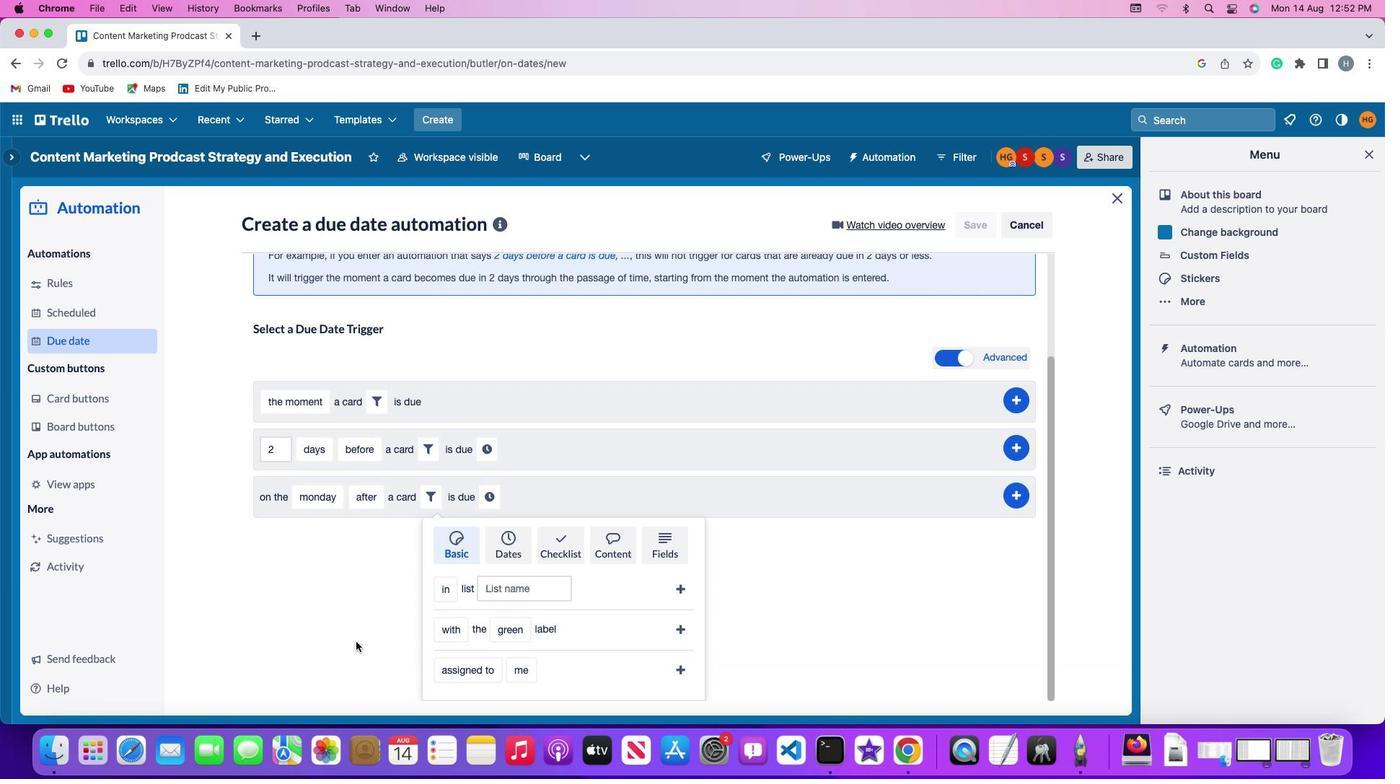 
Action: Mouse moved to (360, 650)
Screenshot: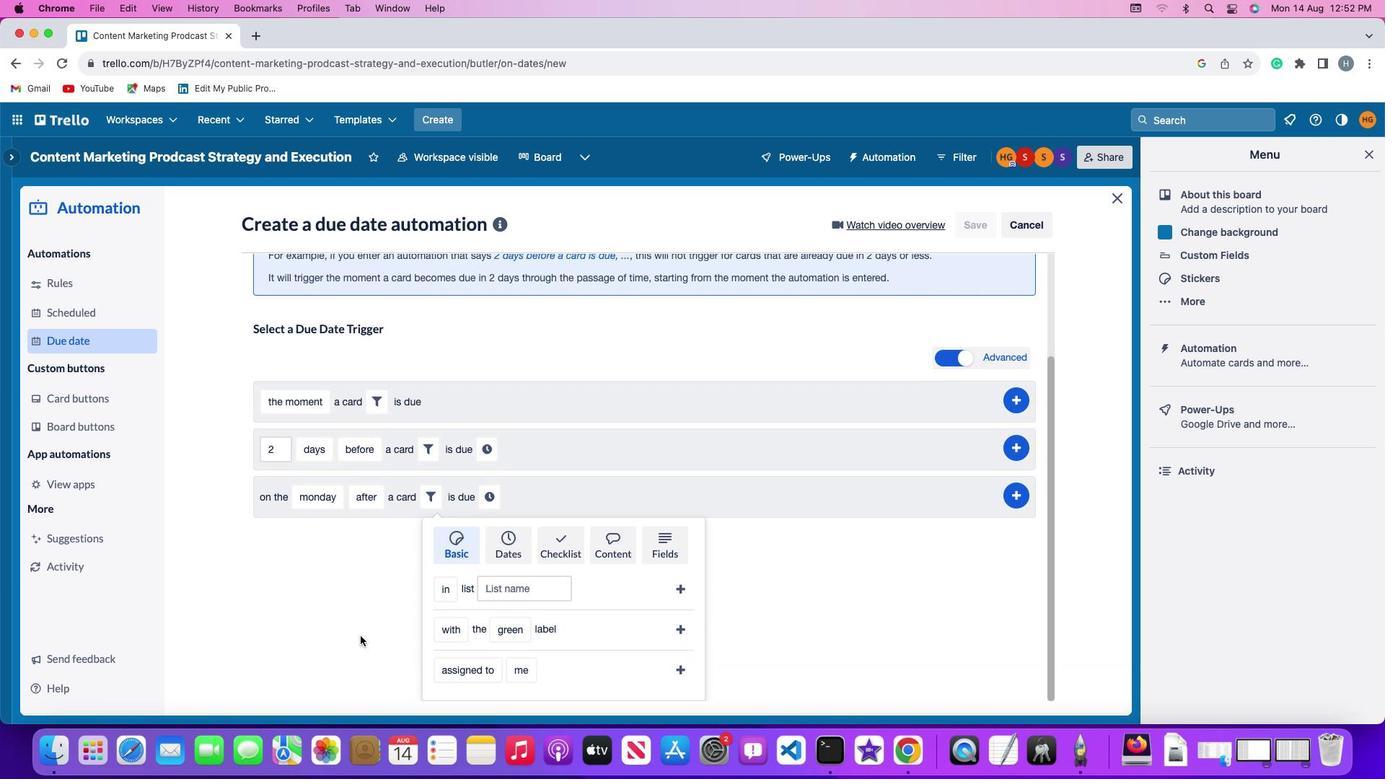 
Action: Mouse scrolled (360, 650) with delta (0, -3)
Screenshot: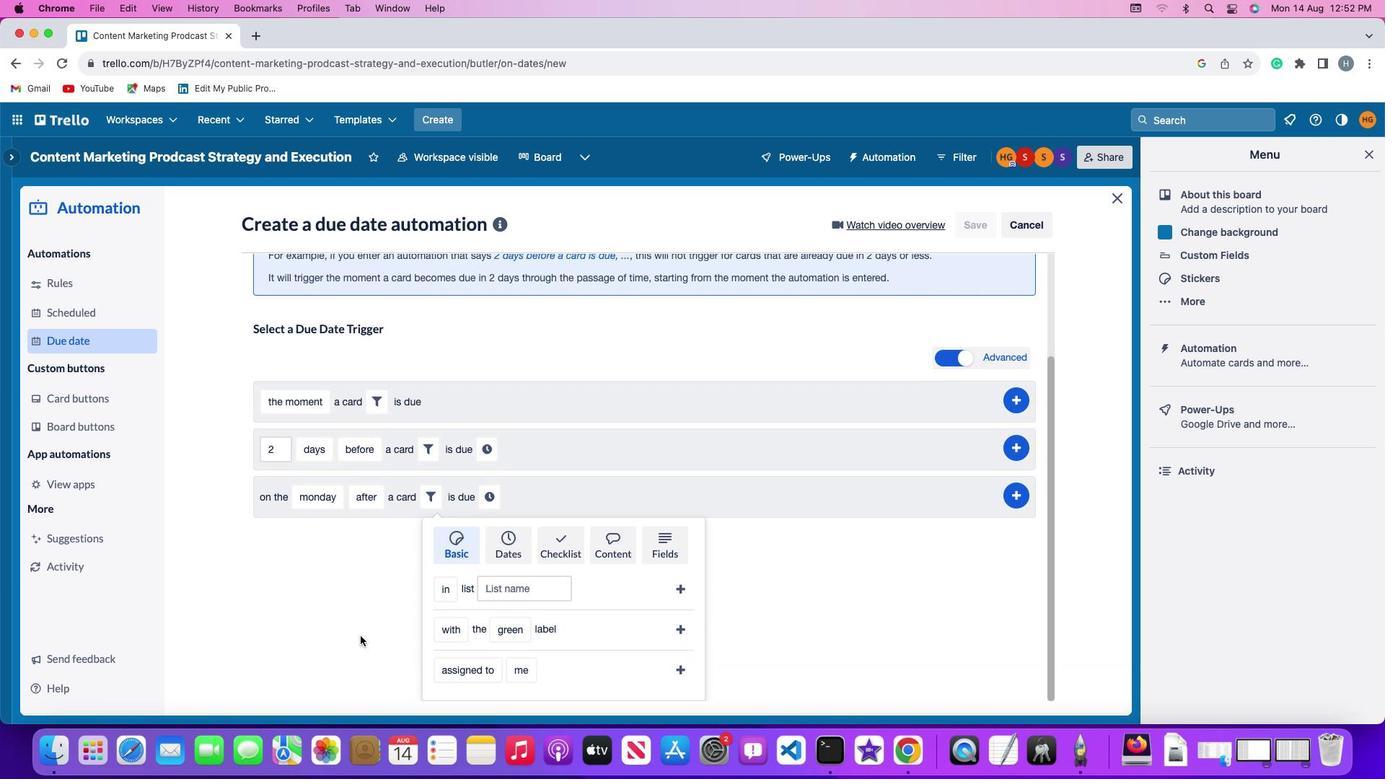 
Action: Mouse moved to (432, 590)
Screenshot: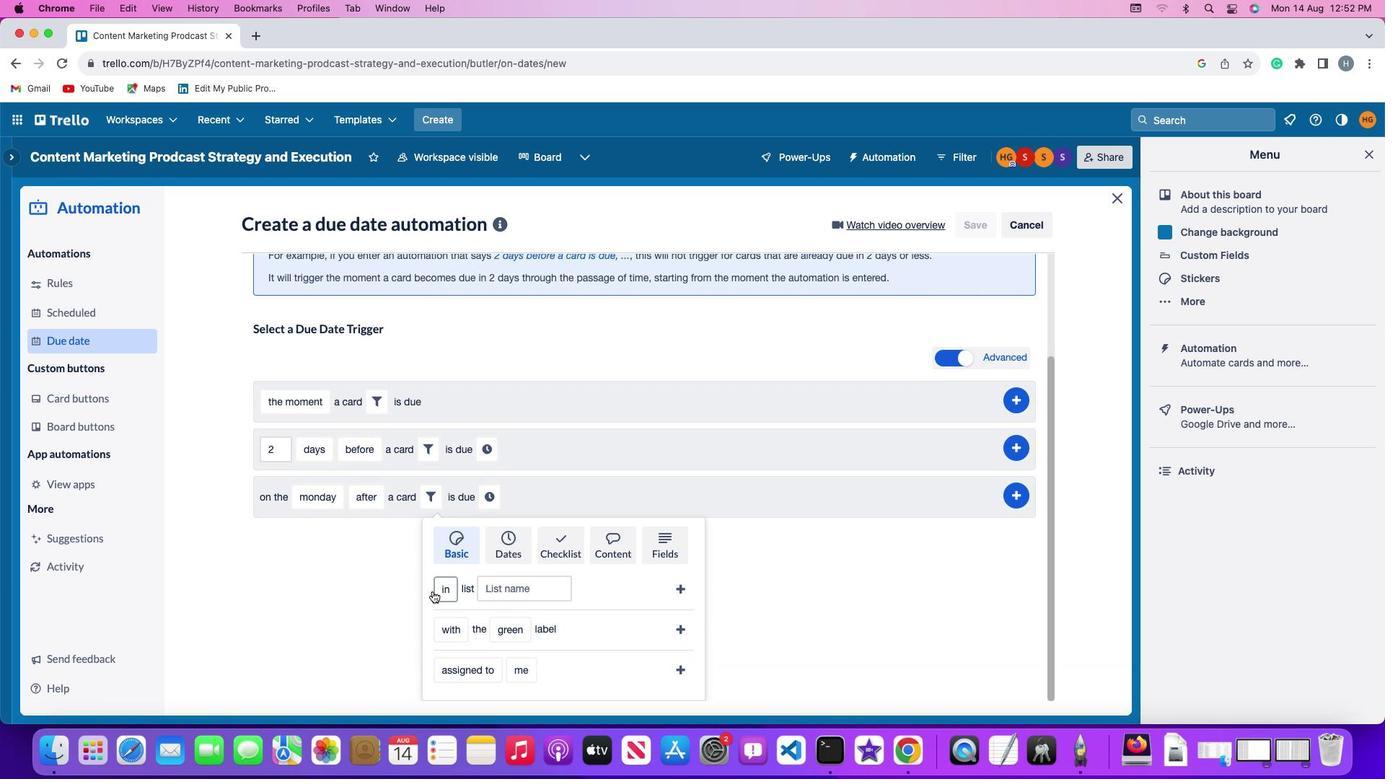 
Action: Mouse pressed left at (432, 590)
Screenshot: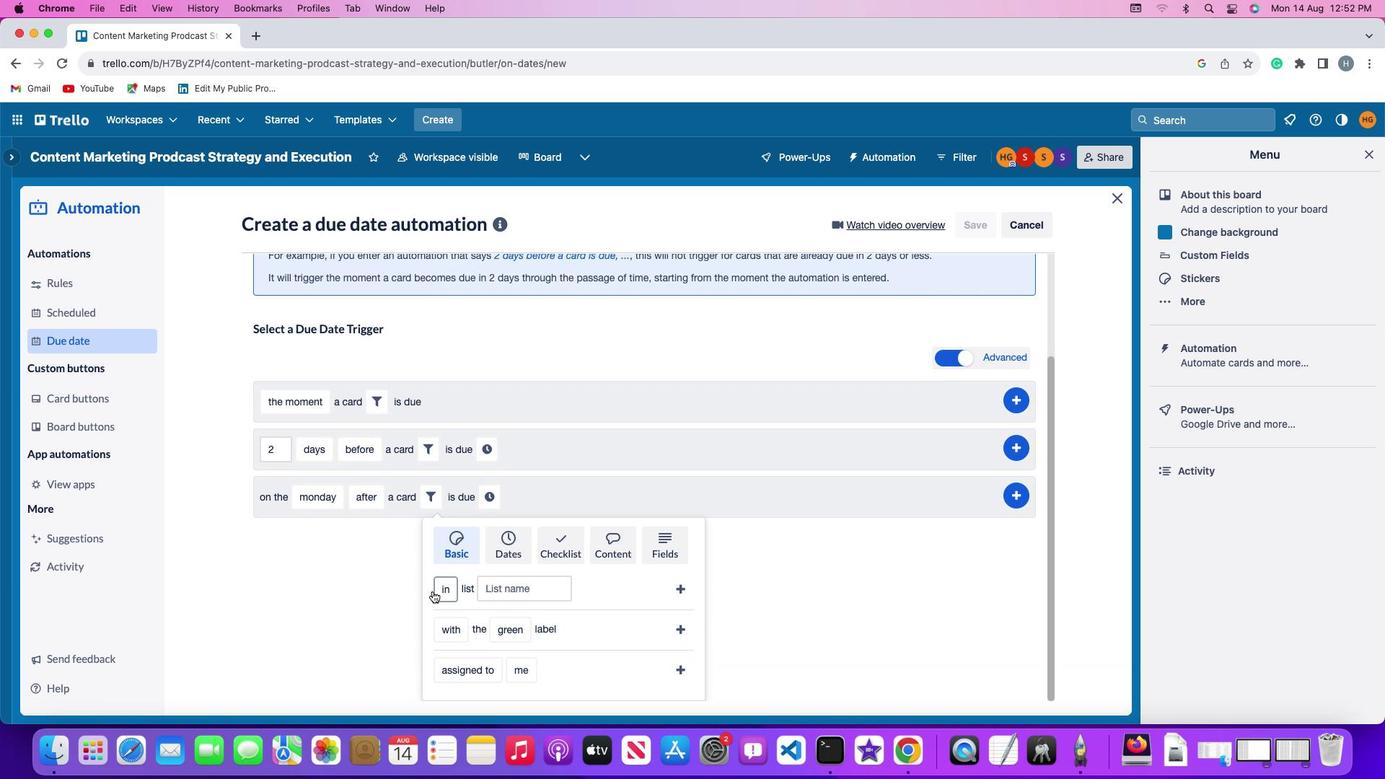 
Action: Mouse moved to (453, 613)
Screenshot: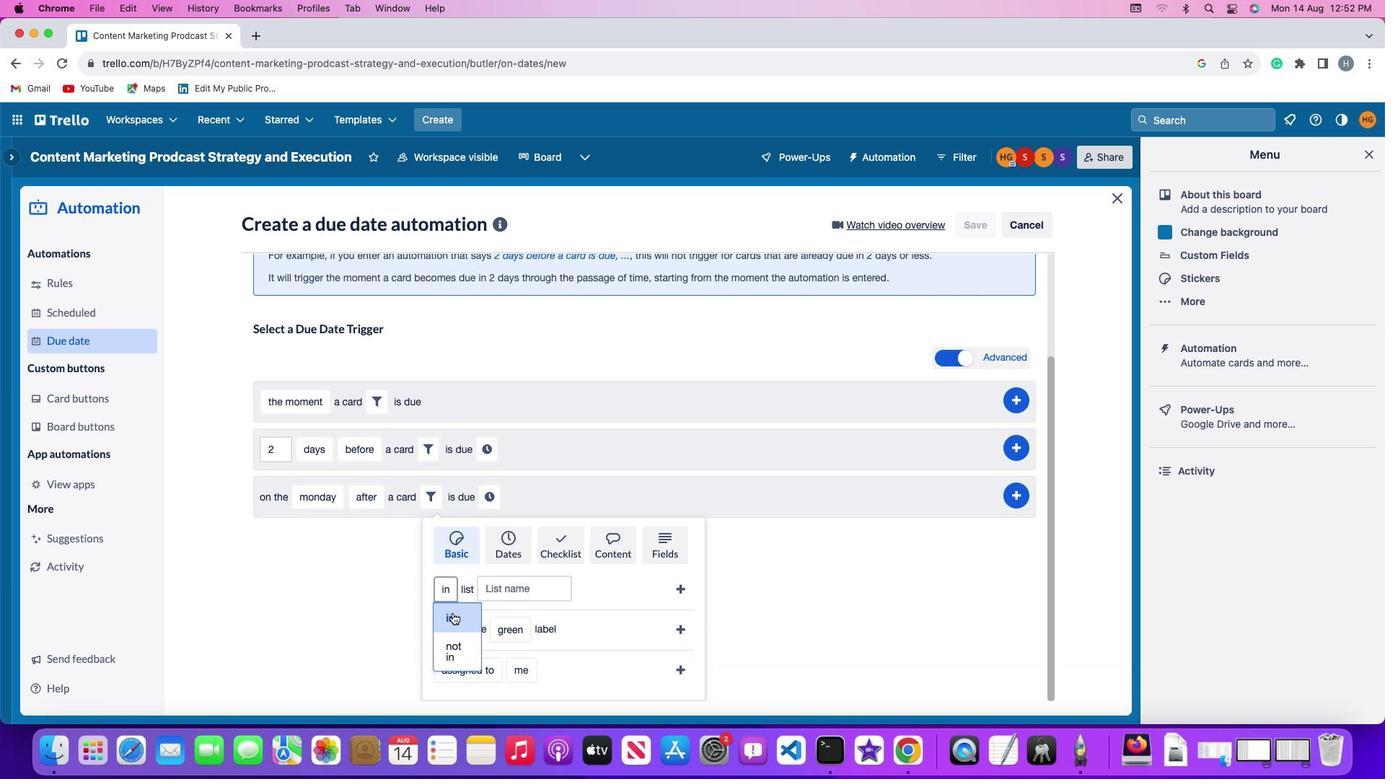 
Action: Mouse pressed left at (453, 613)
Screenshot: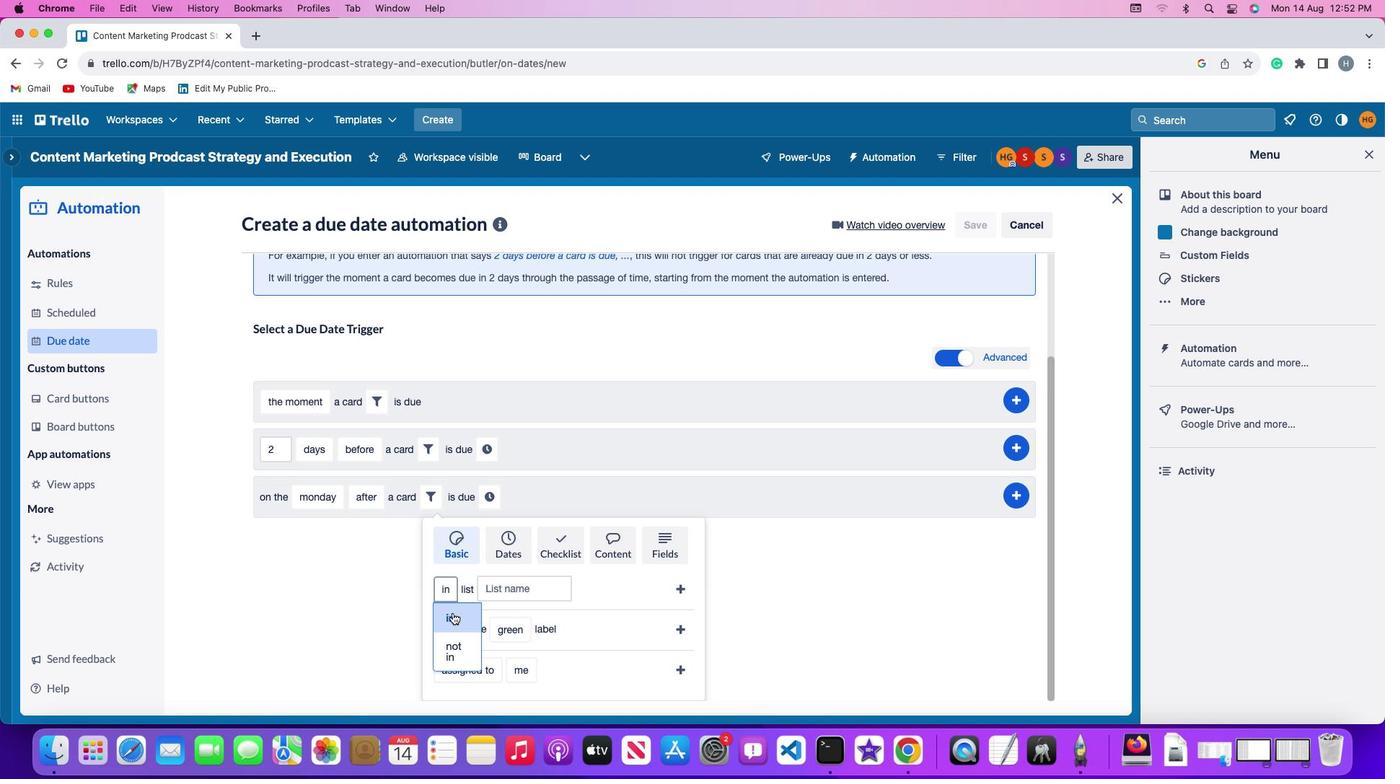 
Action: Mouse moved to (546, 586)
Screenshot: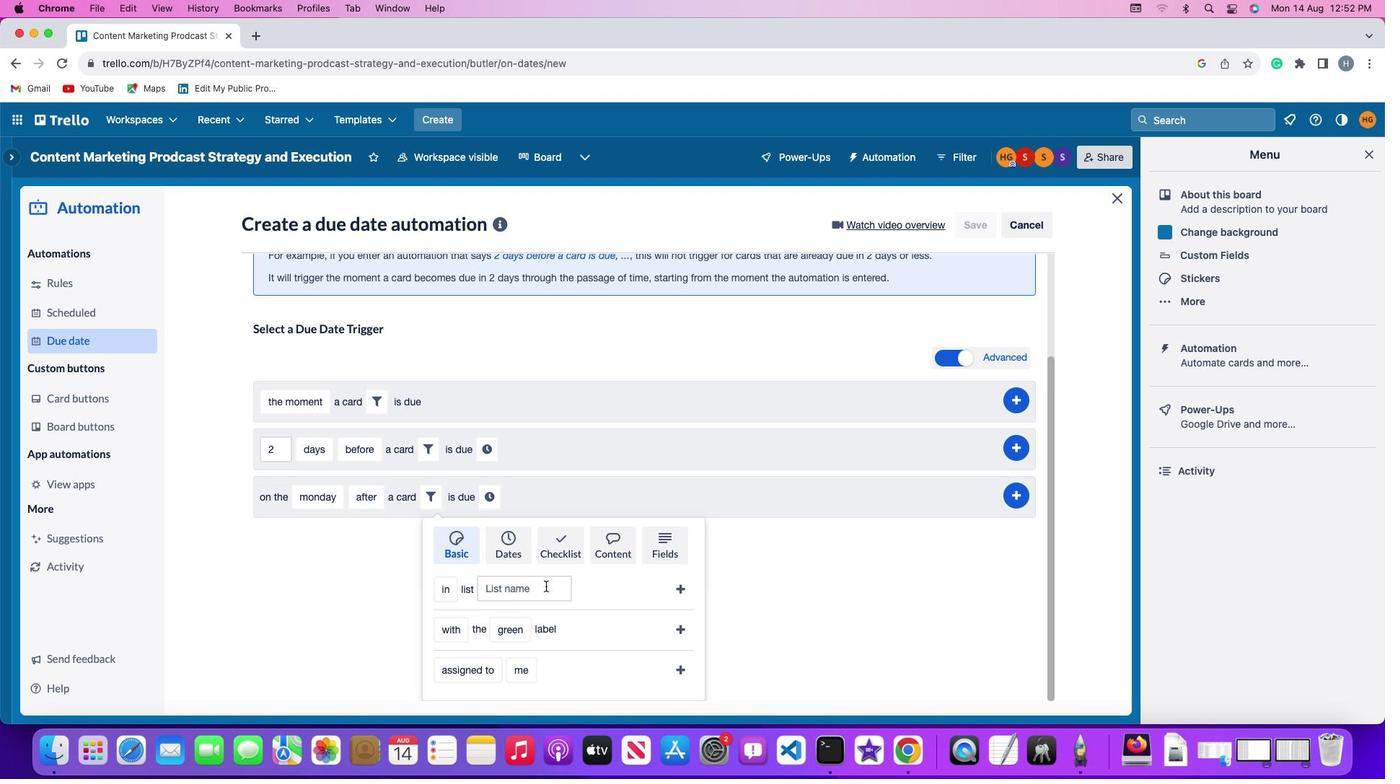 
Action: Mouse pressed left at (546, 586)
Screenshot: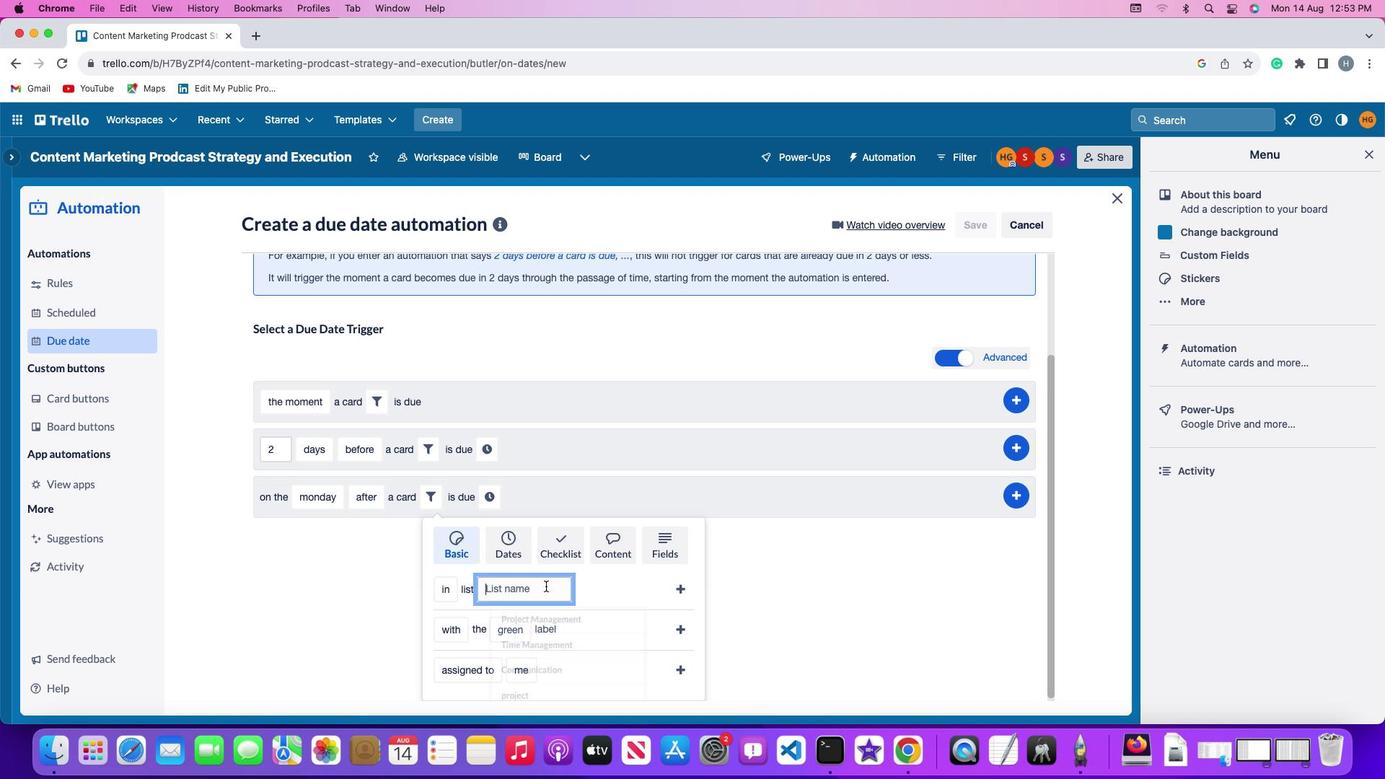 
Action: Key pressed Key.shift'R''e''s''u''m''e'
Screenshot: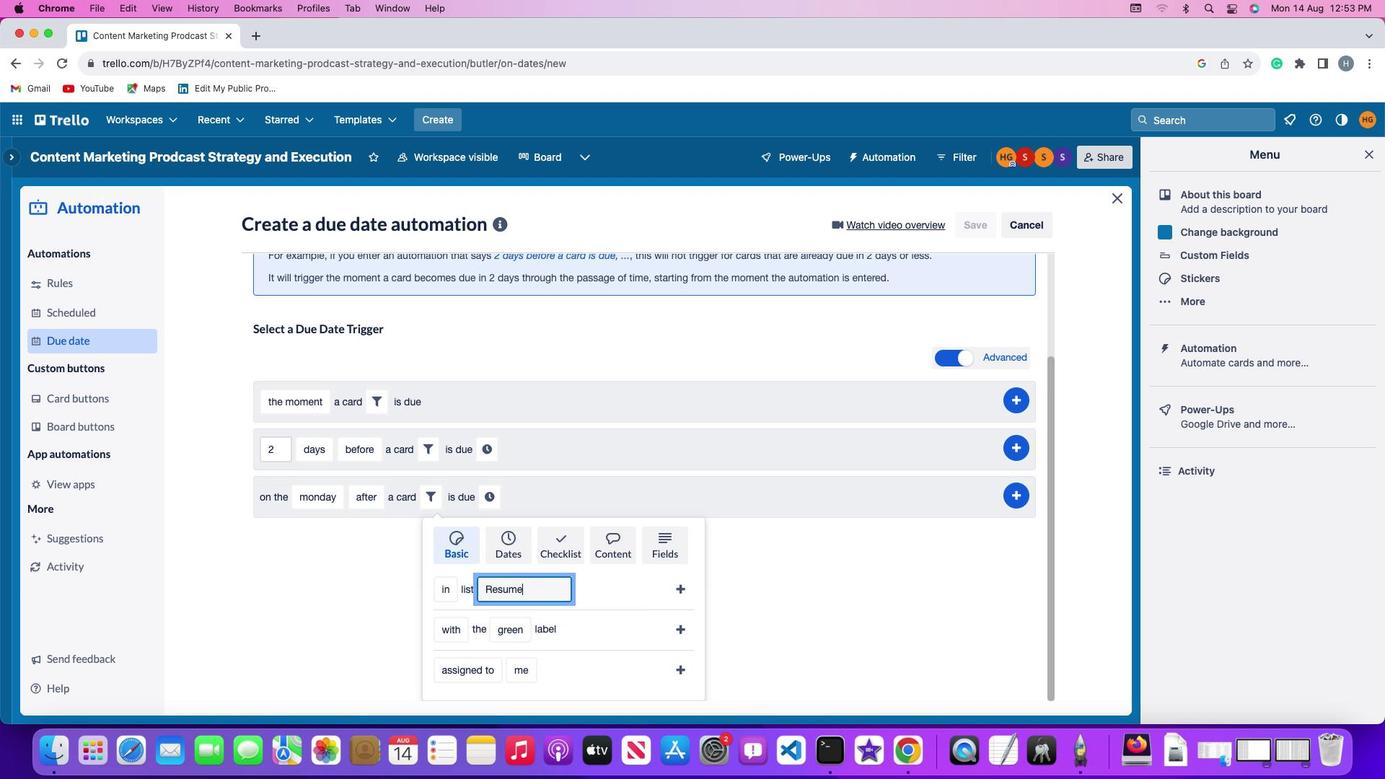 
Action: Mouse moved to (685, 583)
Screenshot: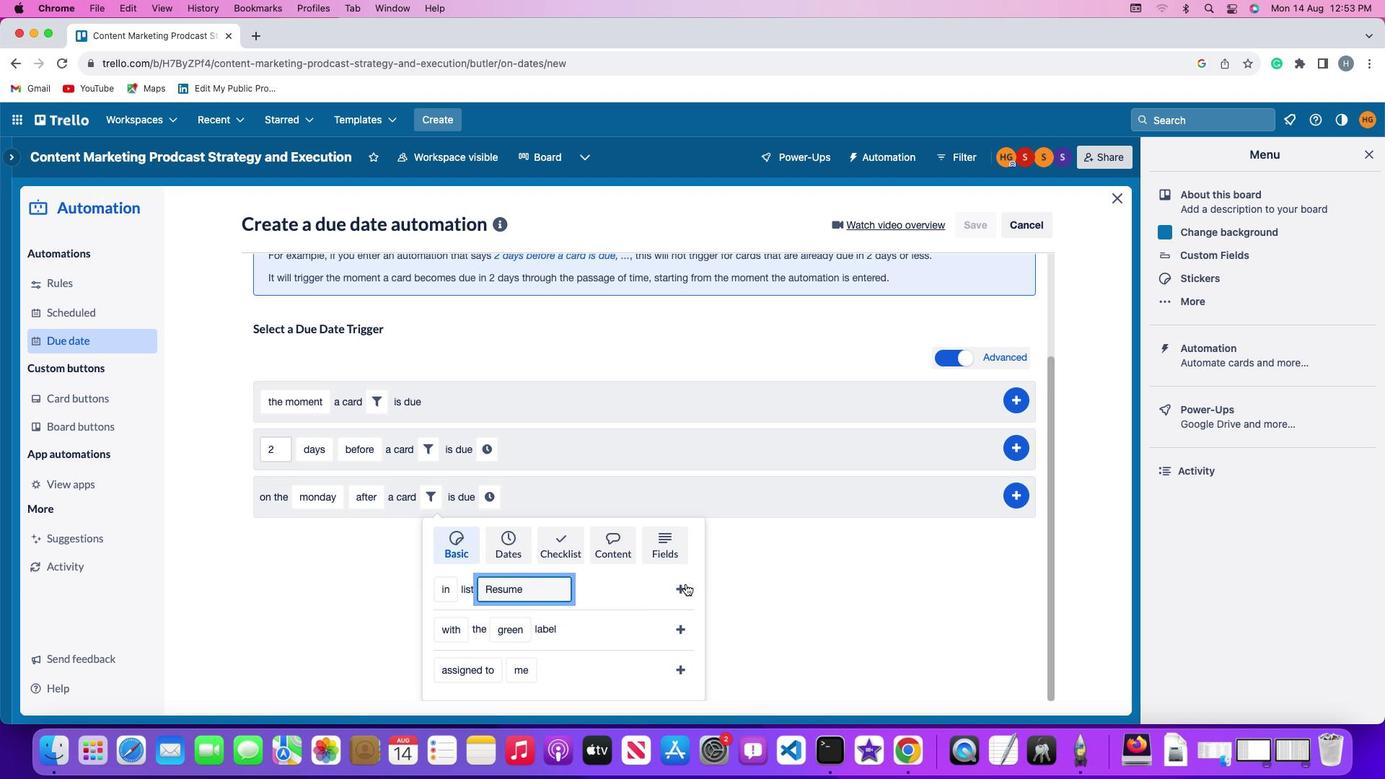 
Action: Mouse pressed left at (685, 583)
Screenshot: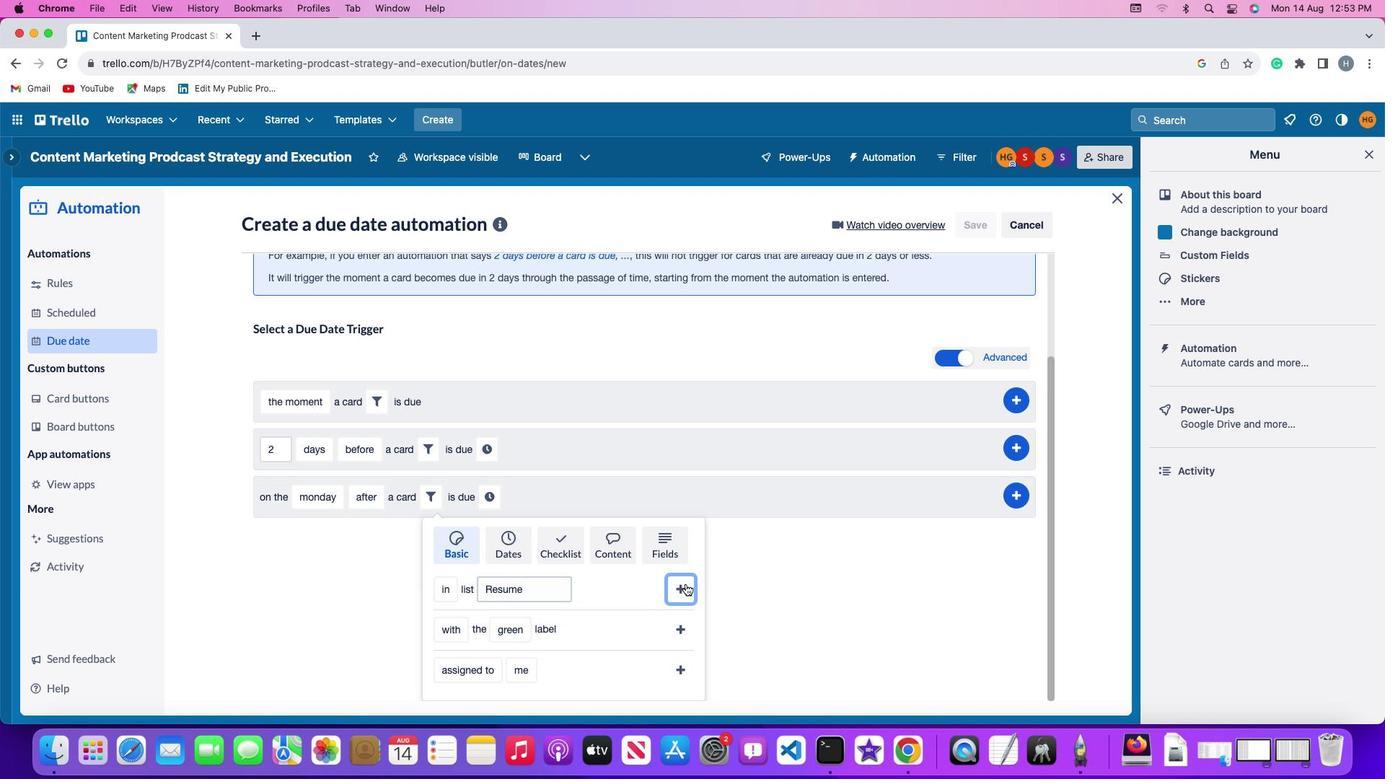 
Action: Mouse moved to (594, 624)
Screenshot: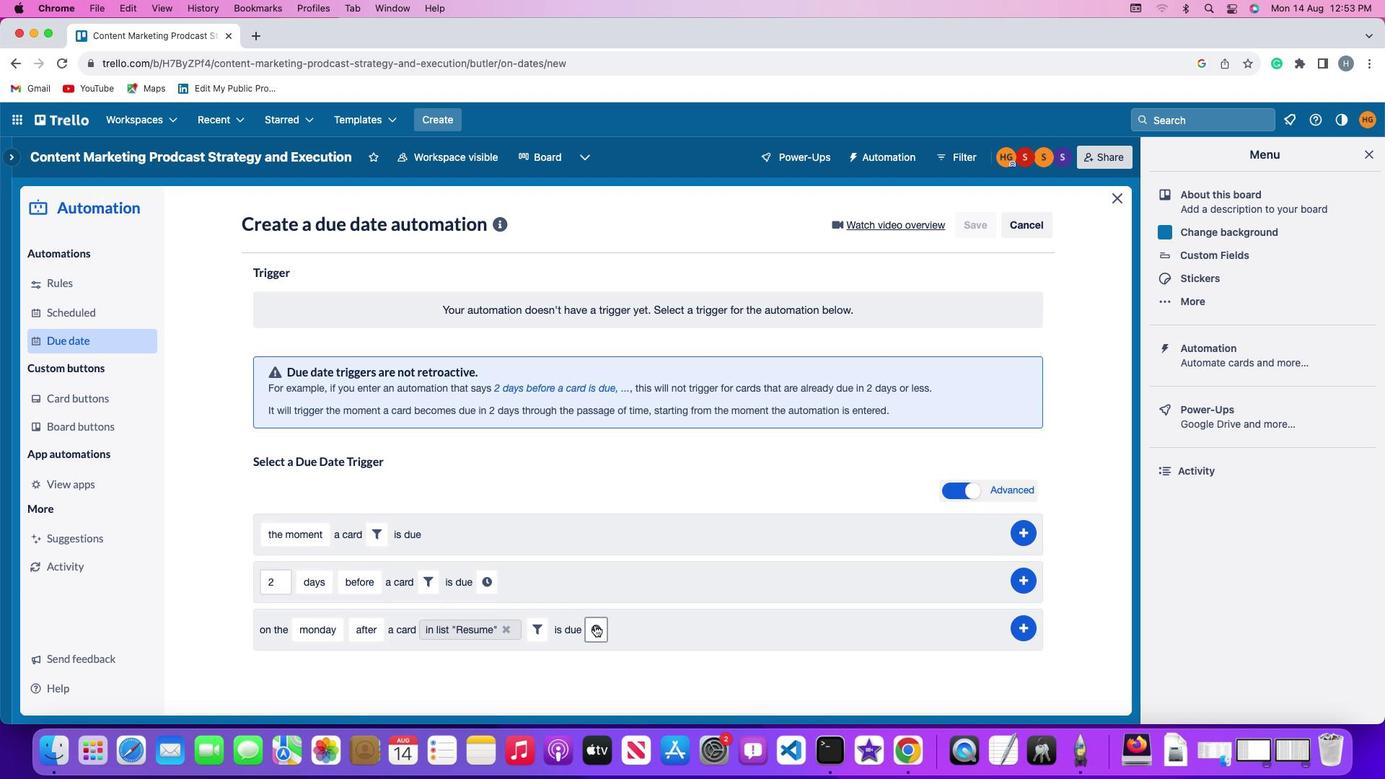 
Action: Mouse pressed left at (594, 624)
Screenshot: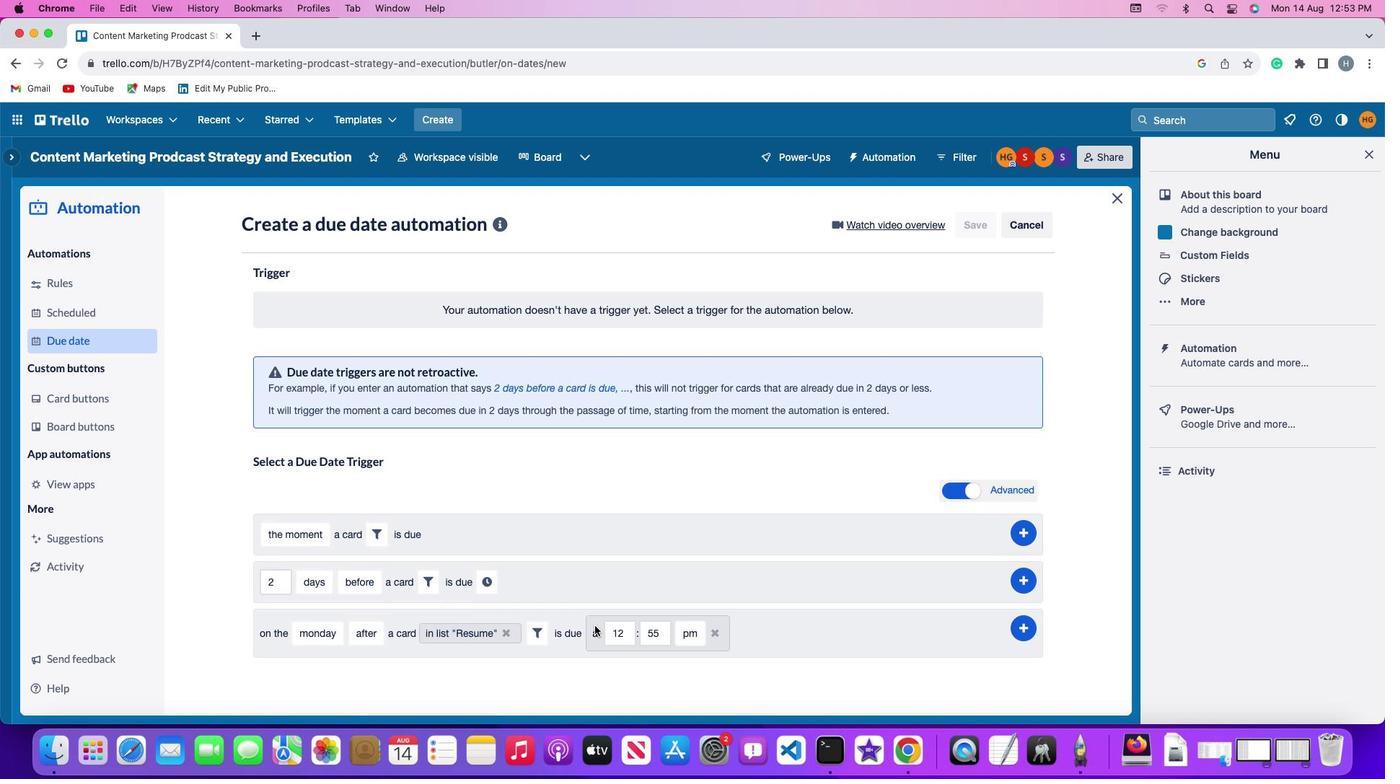 
Action: Mouse moved to (624, 632)
Screenshot: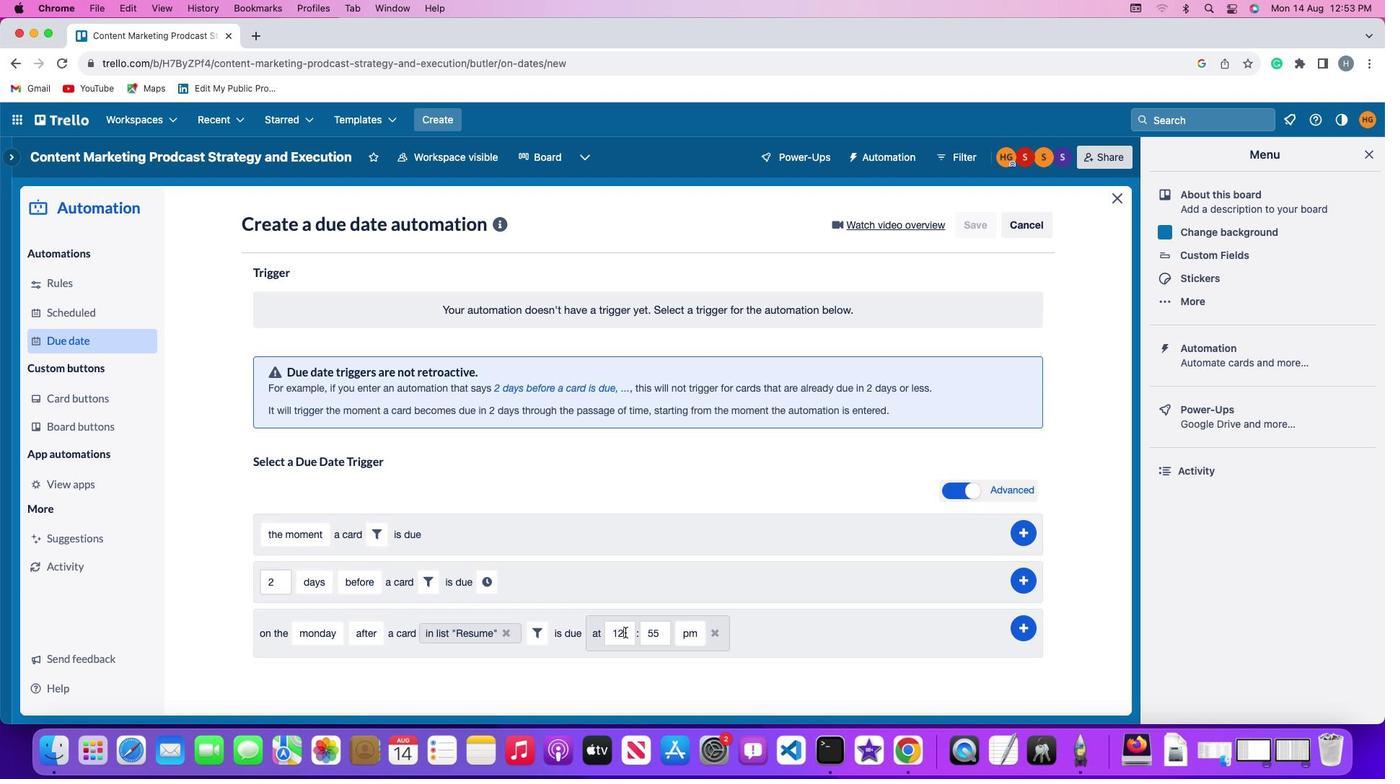 
Action: Mouse pressed left at (624, 632)
Screenshot: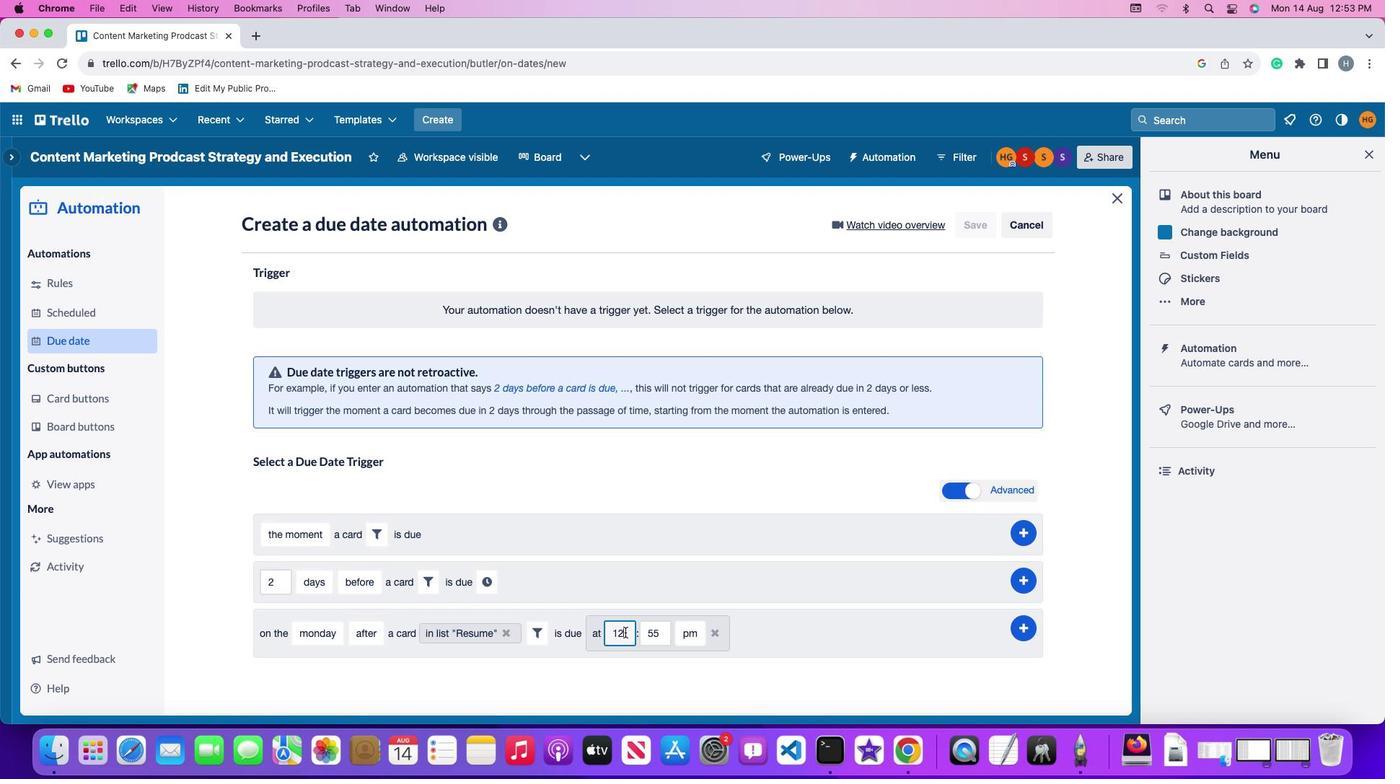 
Action: Key pressed Key.backspaceKey.backspace'1''1'
Screenshot: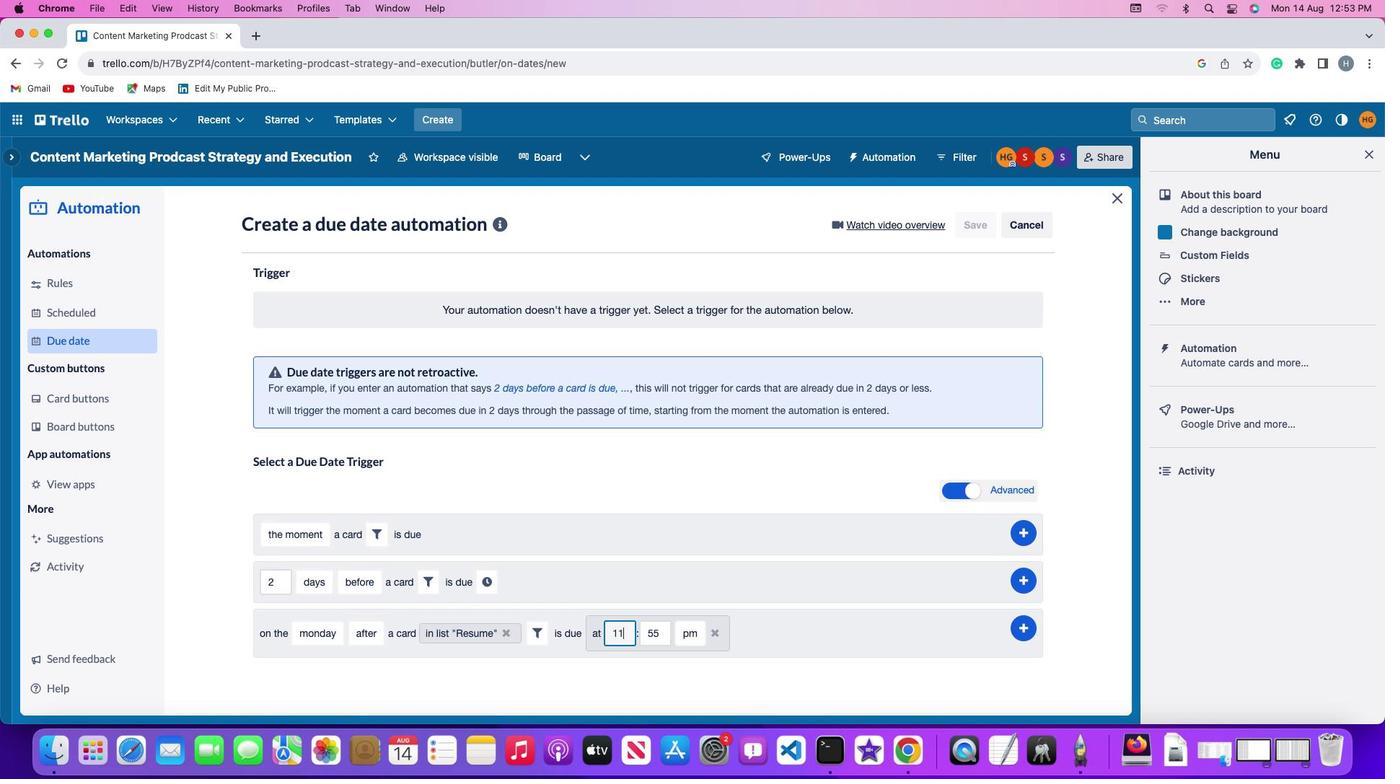 
Action: Mouse moved to (663, 634)
Screenshot: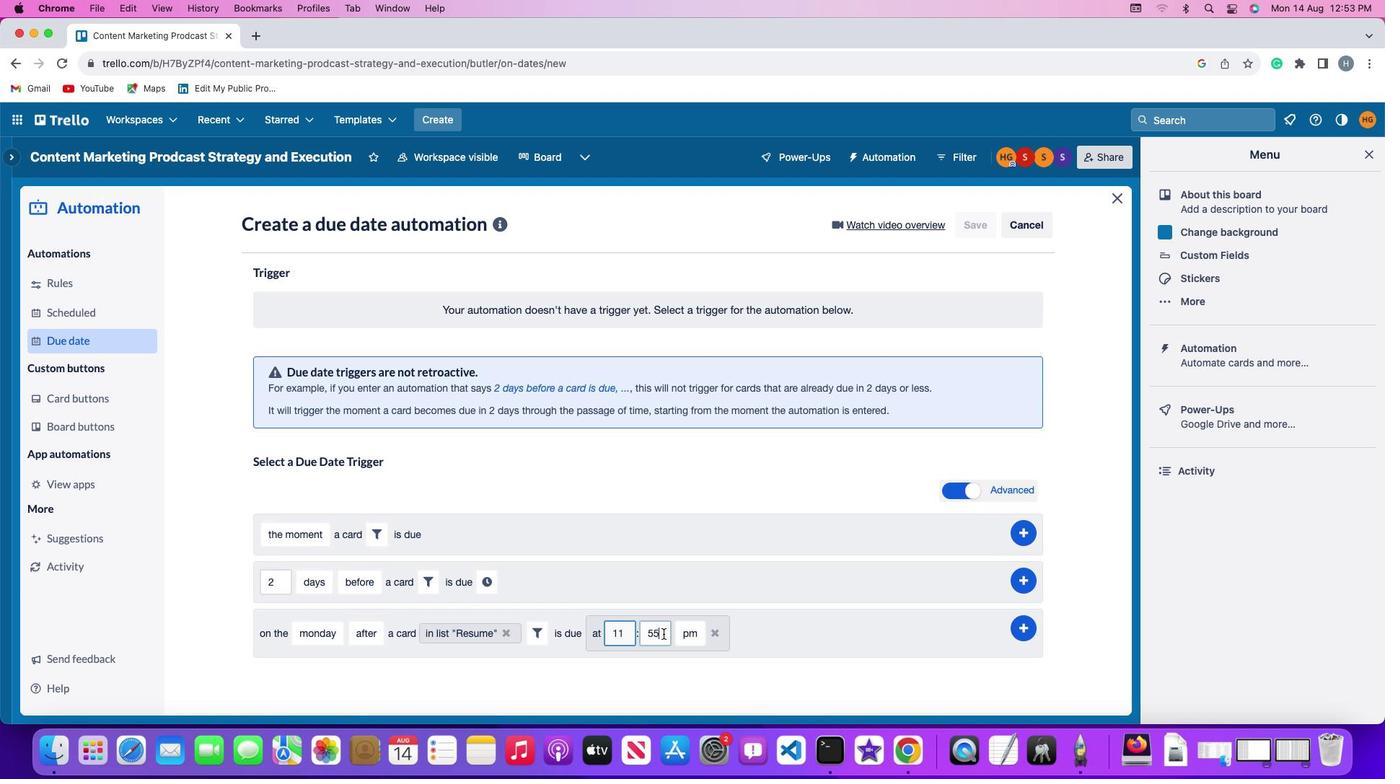 
Action: Mouse pressed left at (663, 634)
Screenshot: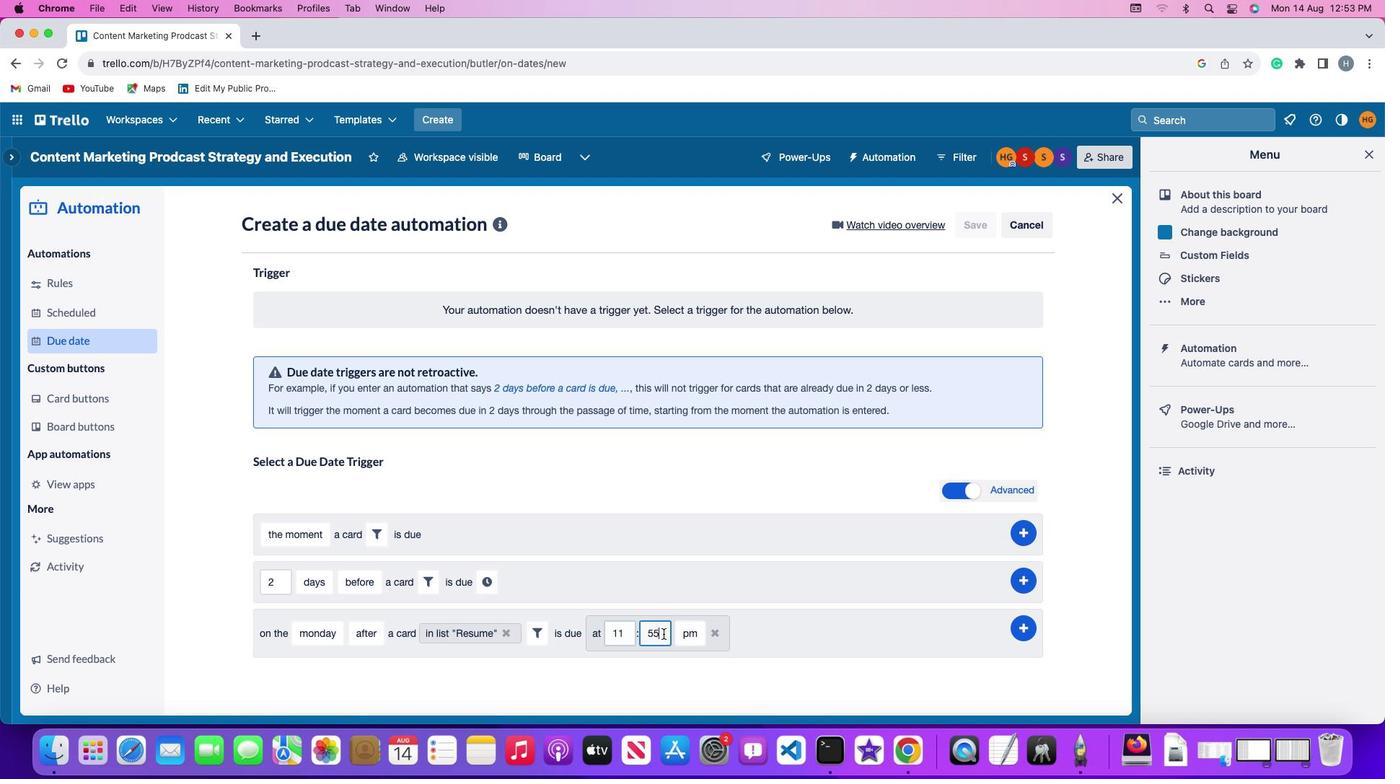 
Action: Key pressed Key.backspaceKey.backspace
Screenshot: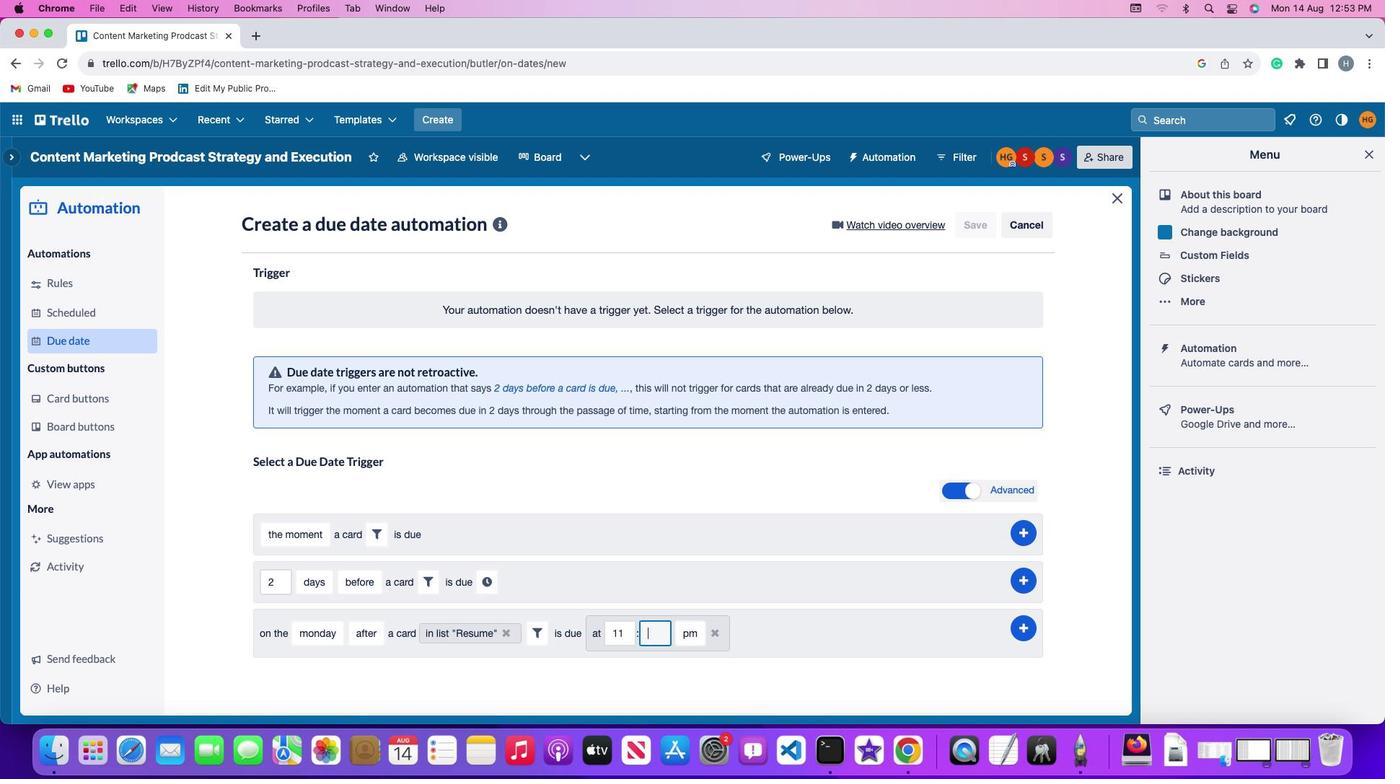 
Action: Mouse moved to (660, 634)
Screenshot: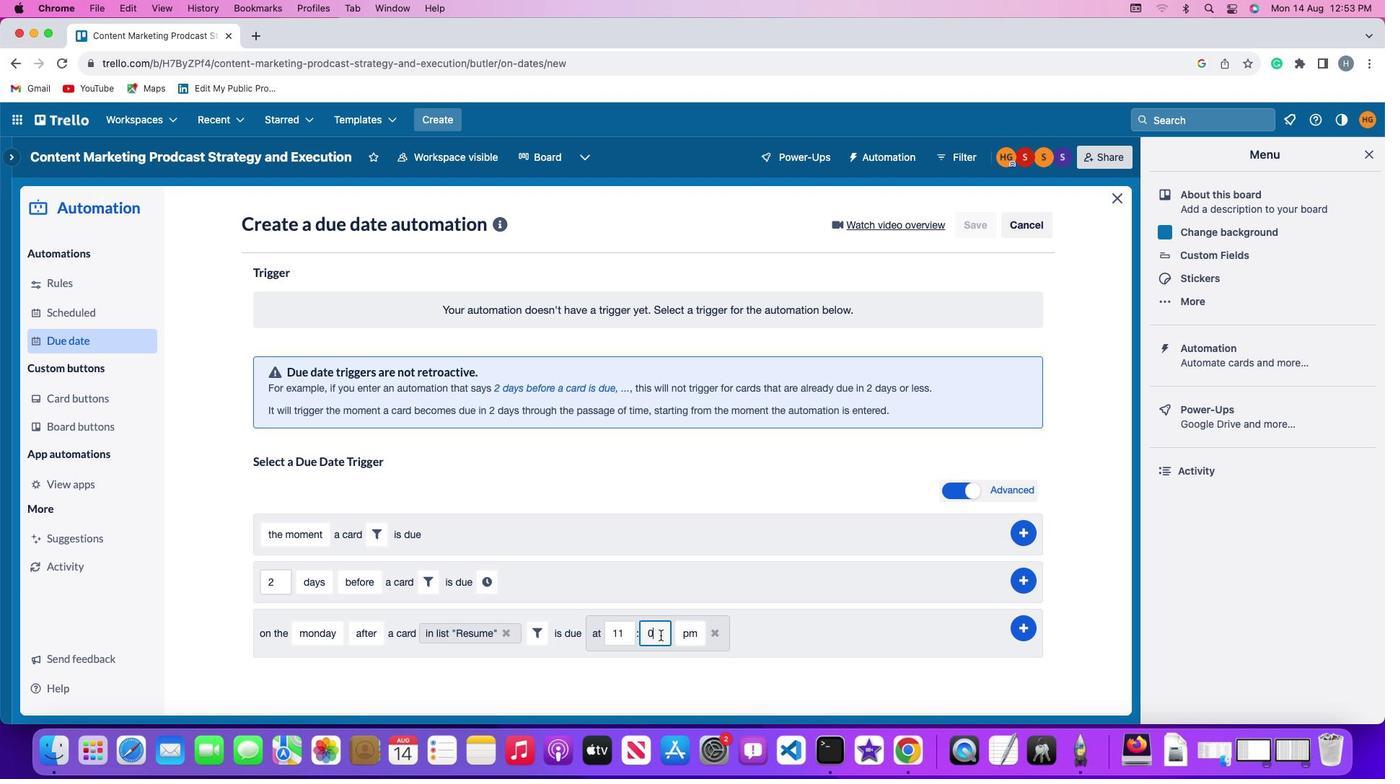 
Action: Key pressed '0'
Screenshot: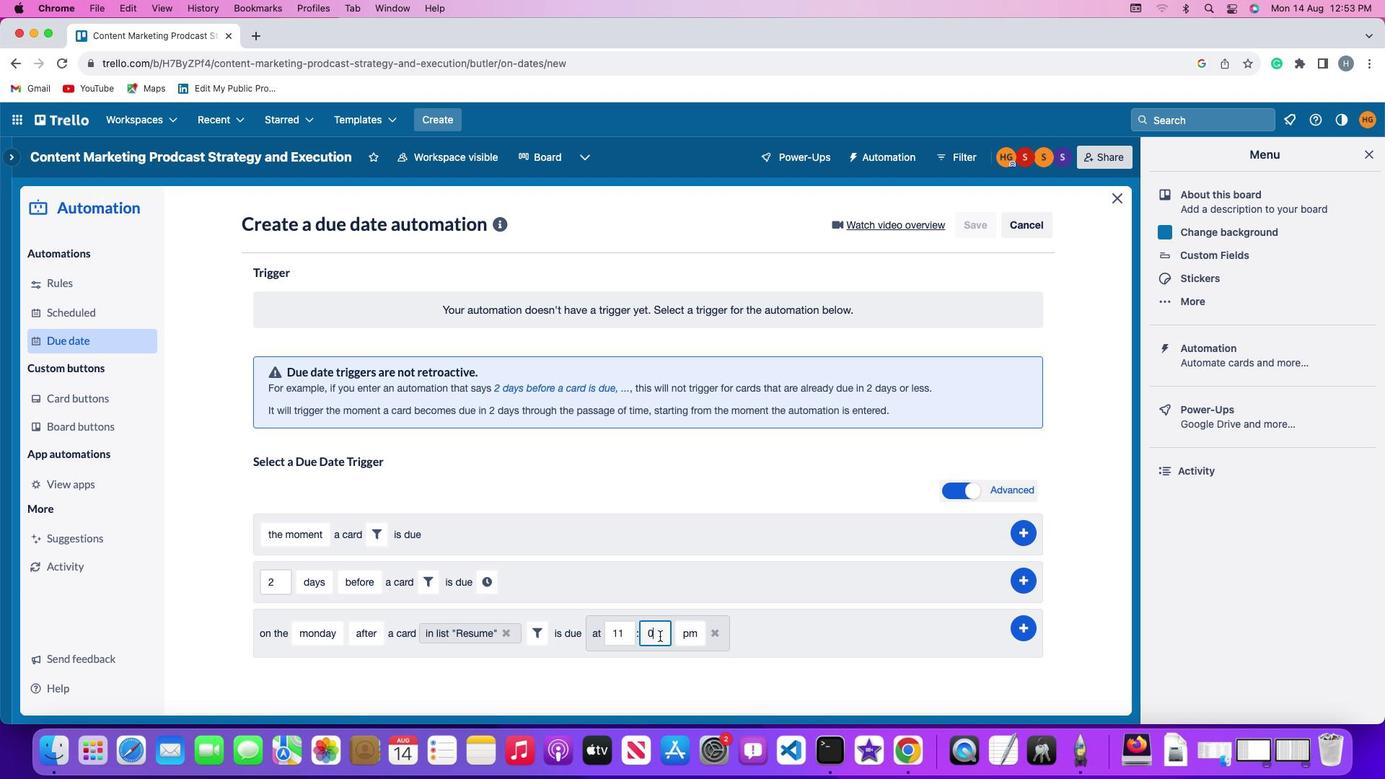 
Action: Mouse moved to (660, 635)
Screenshot: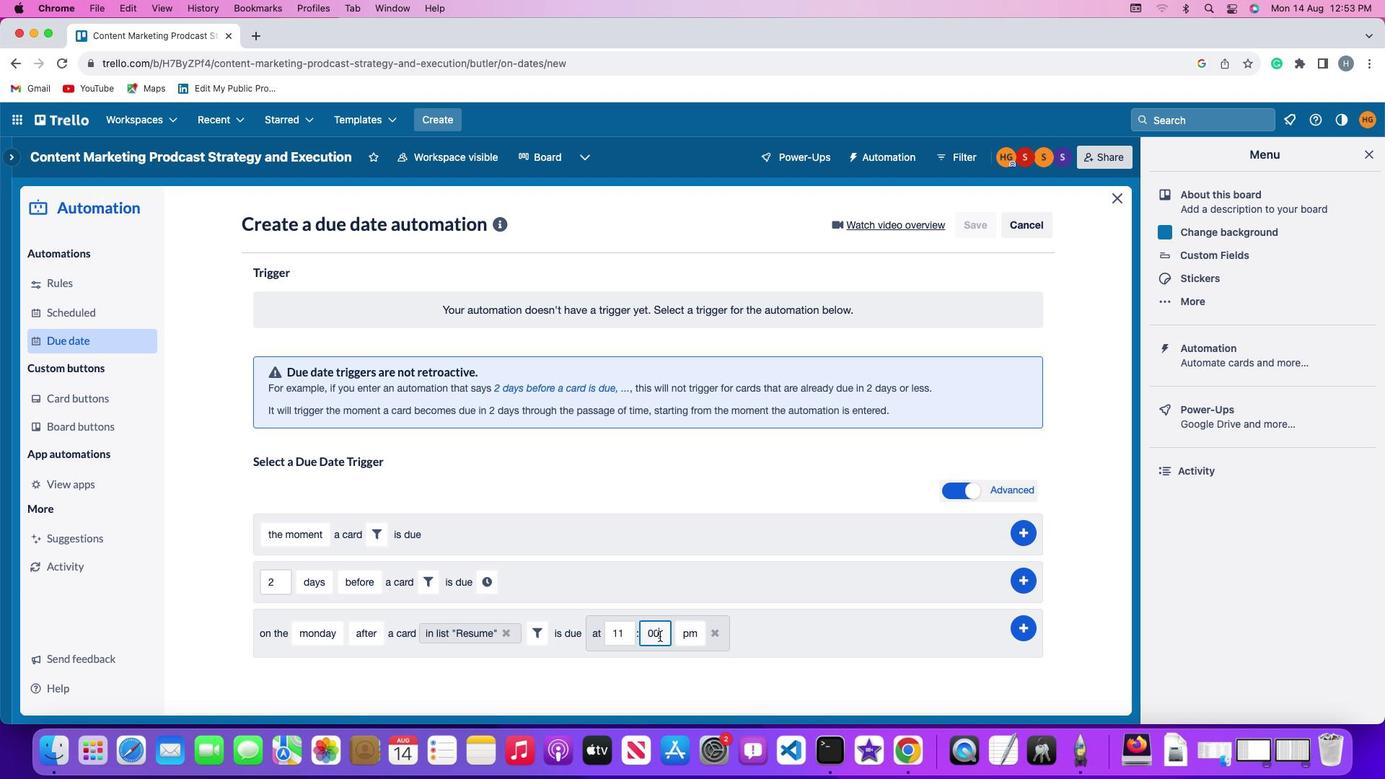 
Action: Key pressed '0'
Screenshot: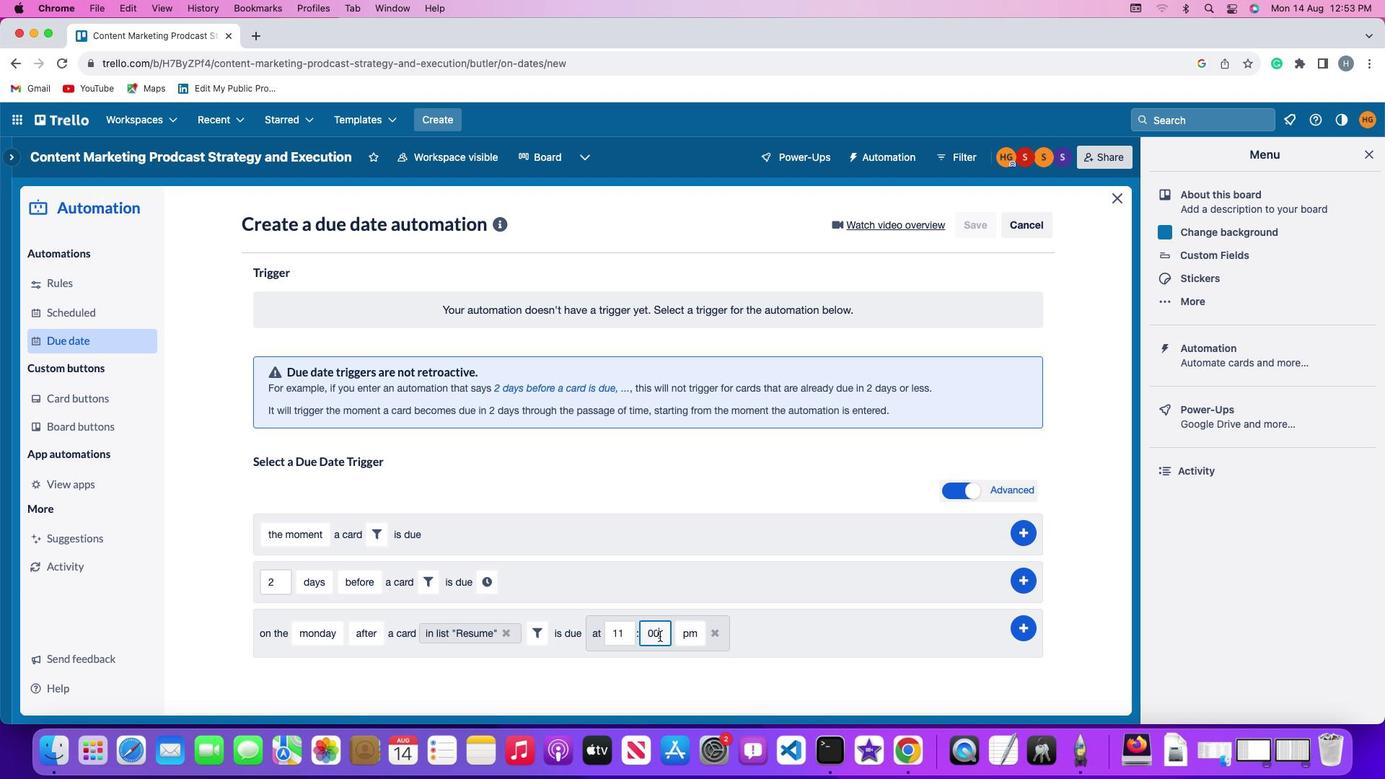 
Action: Mouse moved to (666, 637)
Screenshot: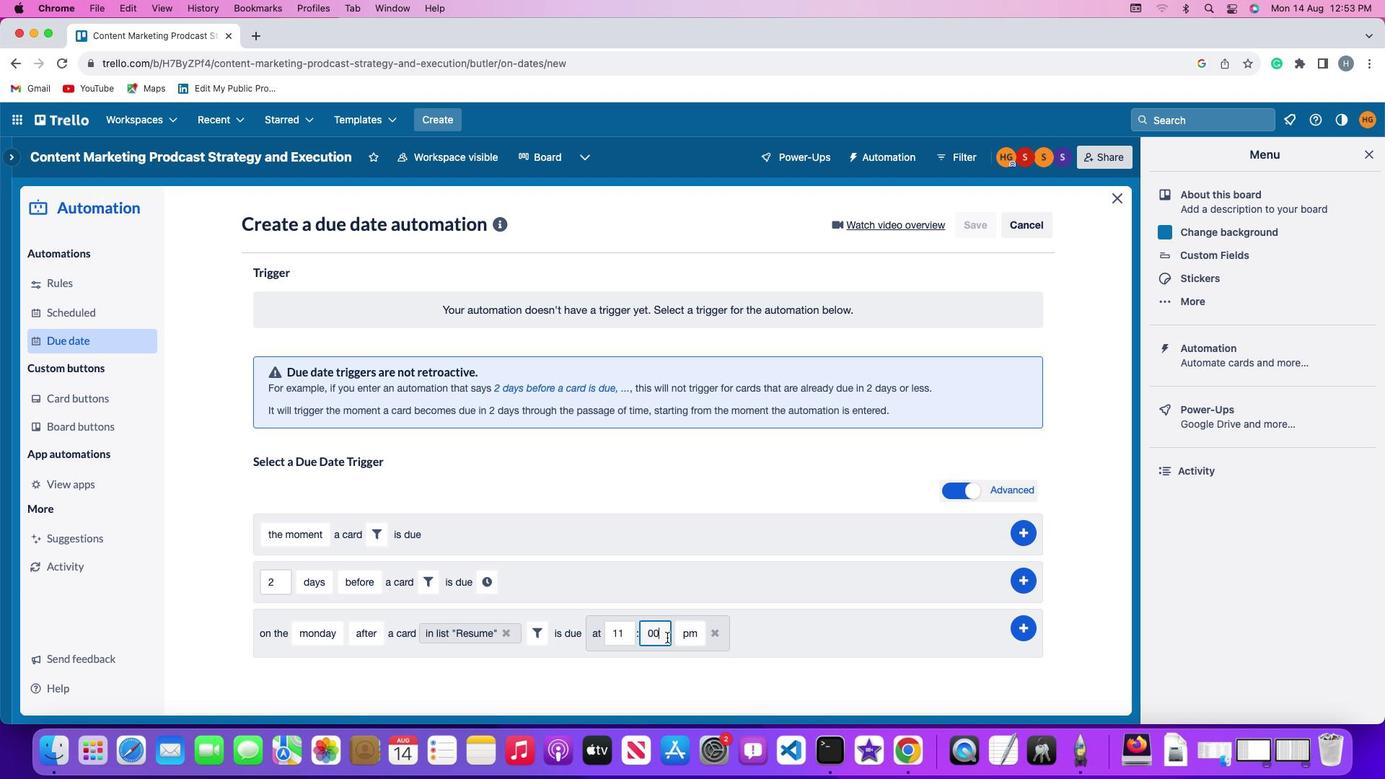 
Action: Key pressed '0'
Screenshot: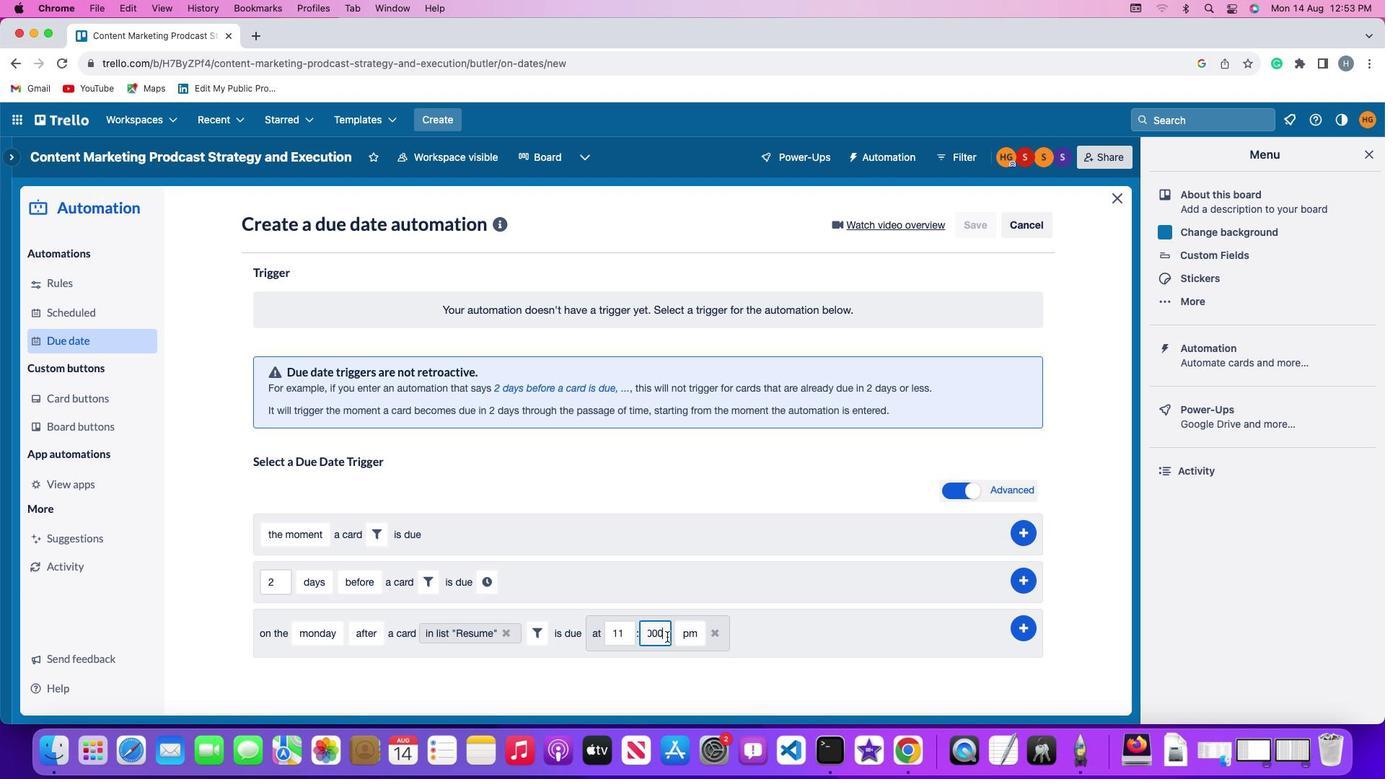 
Action: Mouse moved to (680, 634)
Screenshot: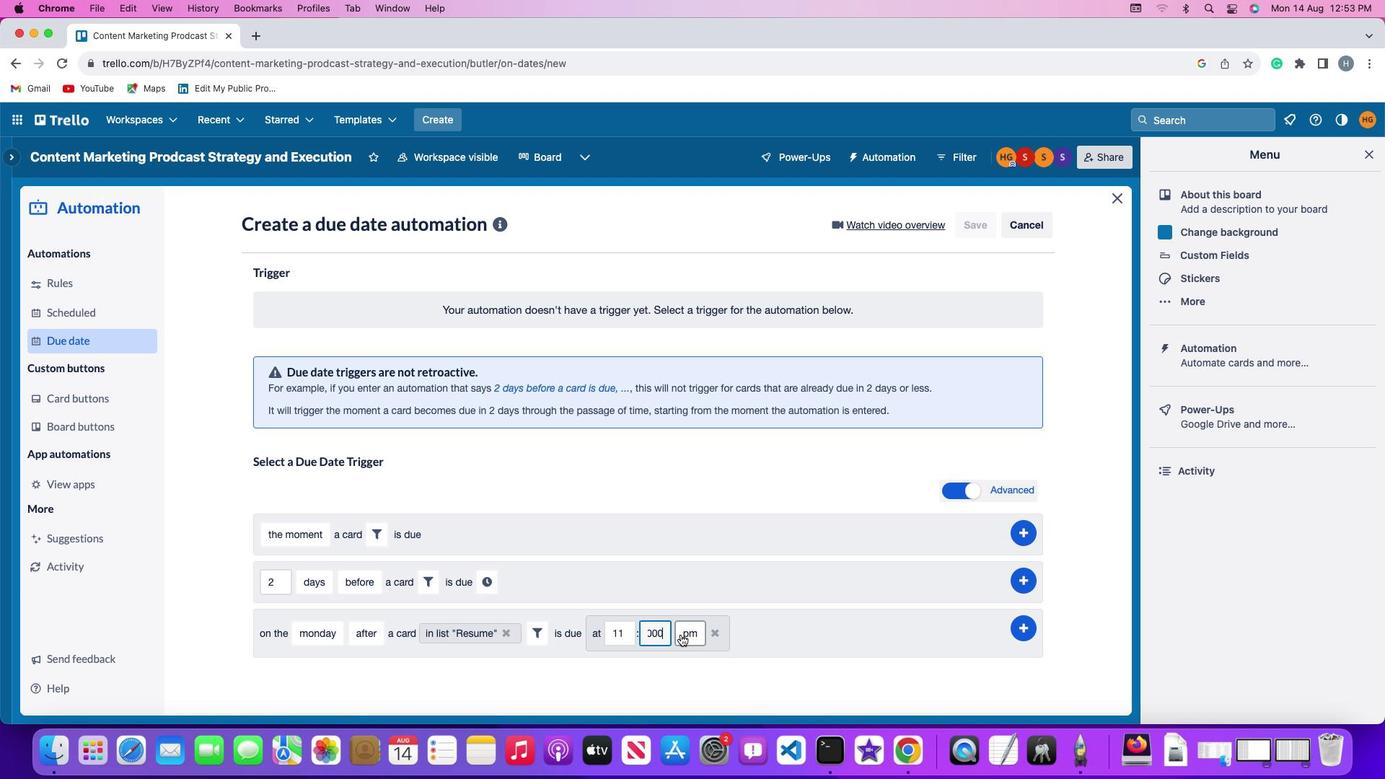 
Action: Key pressed Key.backspace
Screenshot: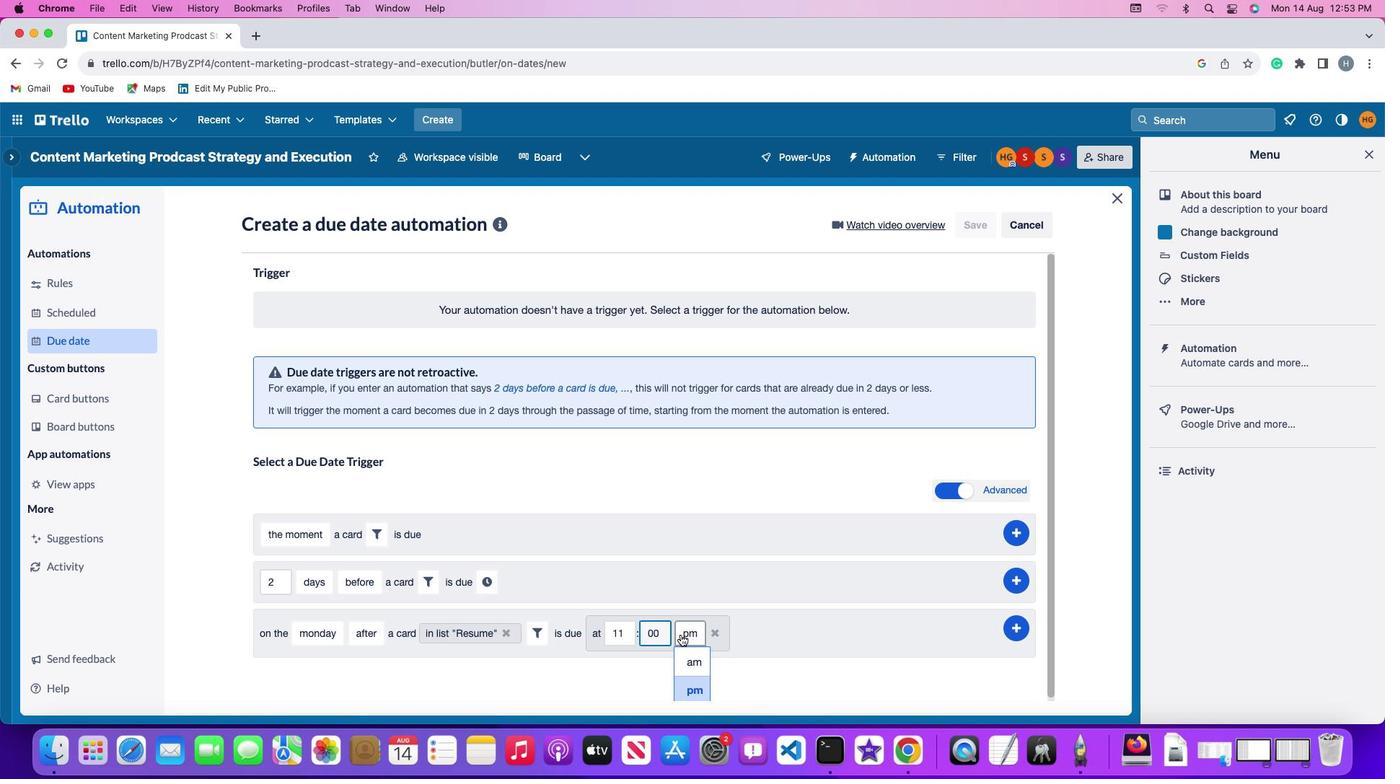 
Action: Mouse moved to (688, 656)
Screenshot: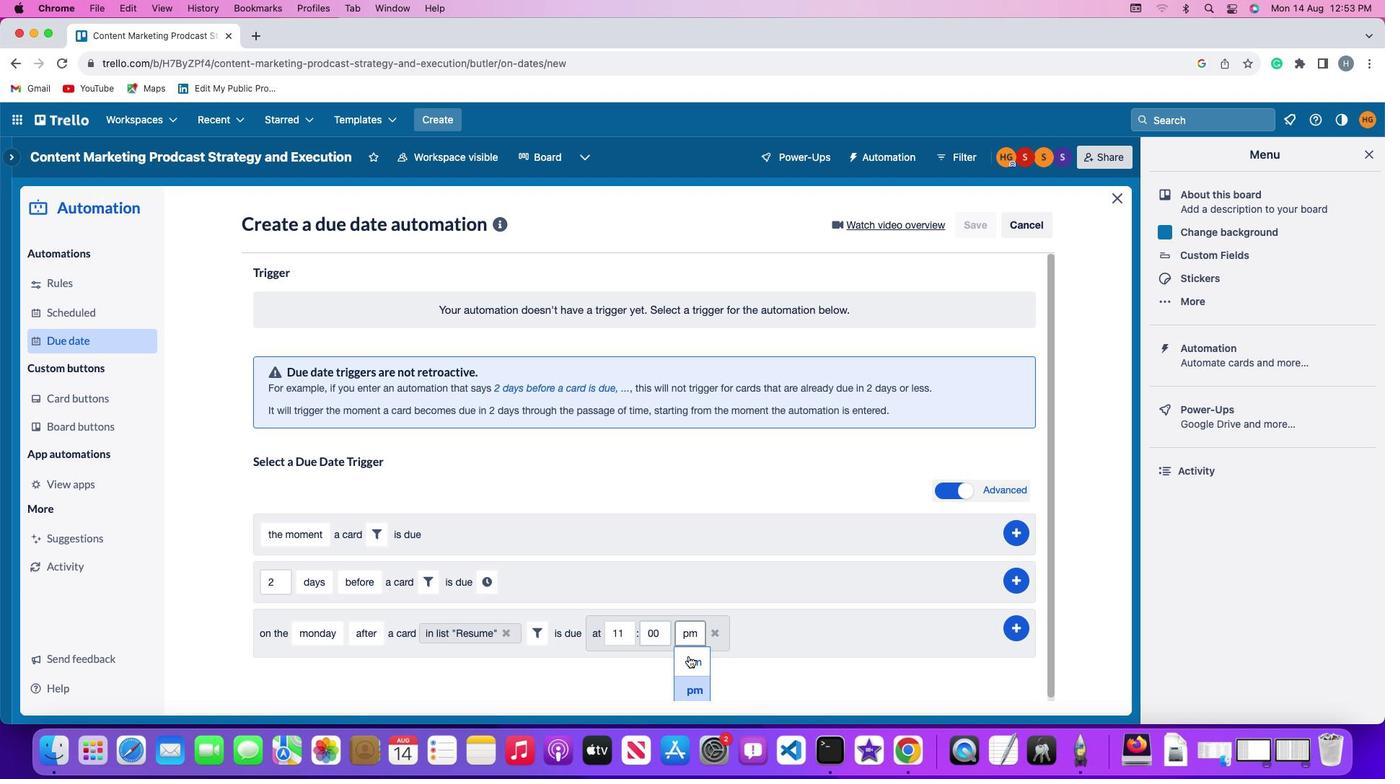 
Action: Mouse pressed left at (688, 656)
Screenshot: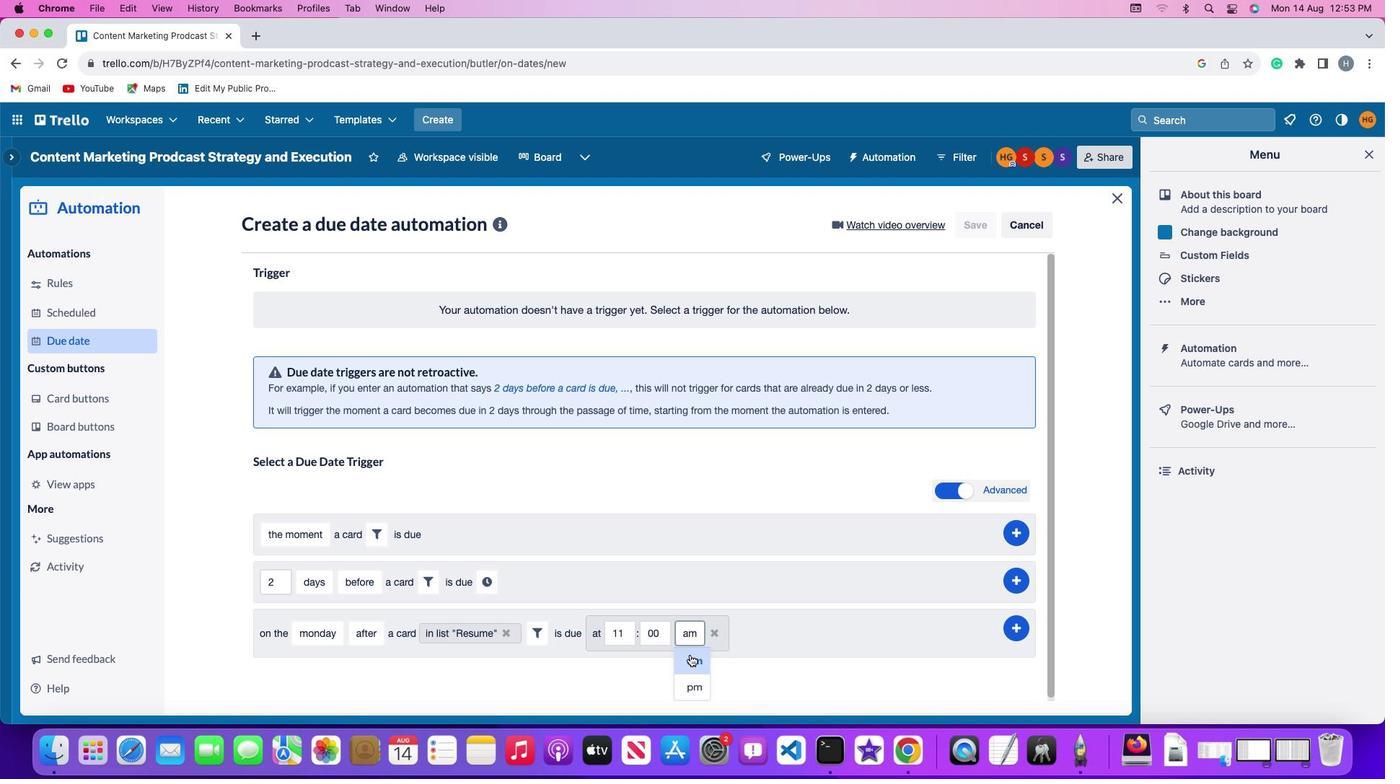 
Action: Mouse moved to (1026, 623)
Screenshot: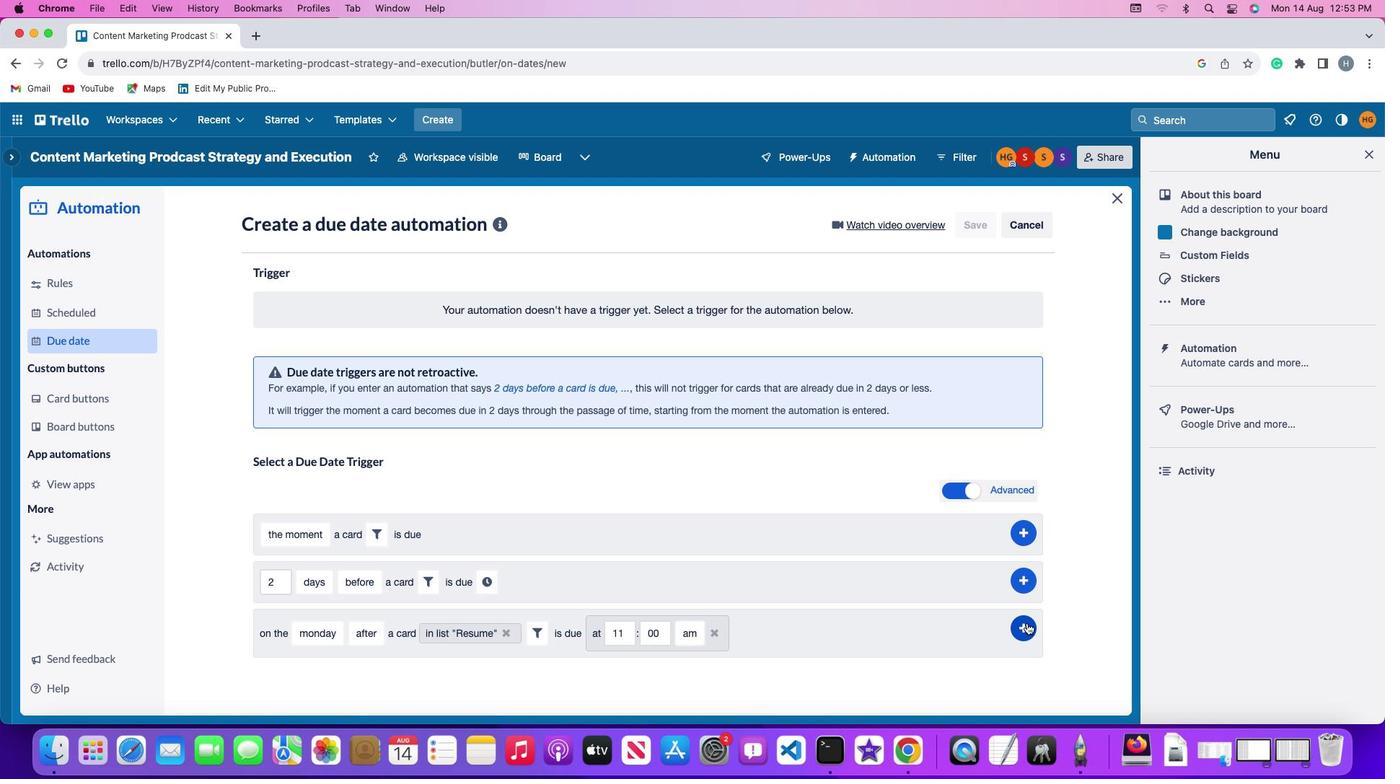 
Action: Mouse pressed left at (1026, 623)
Screenshot: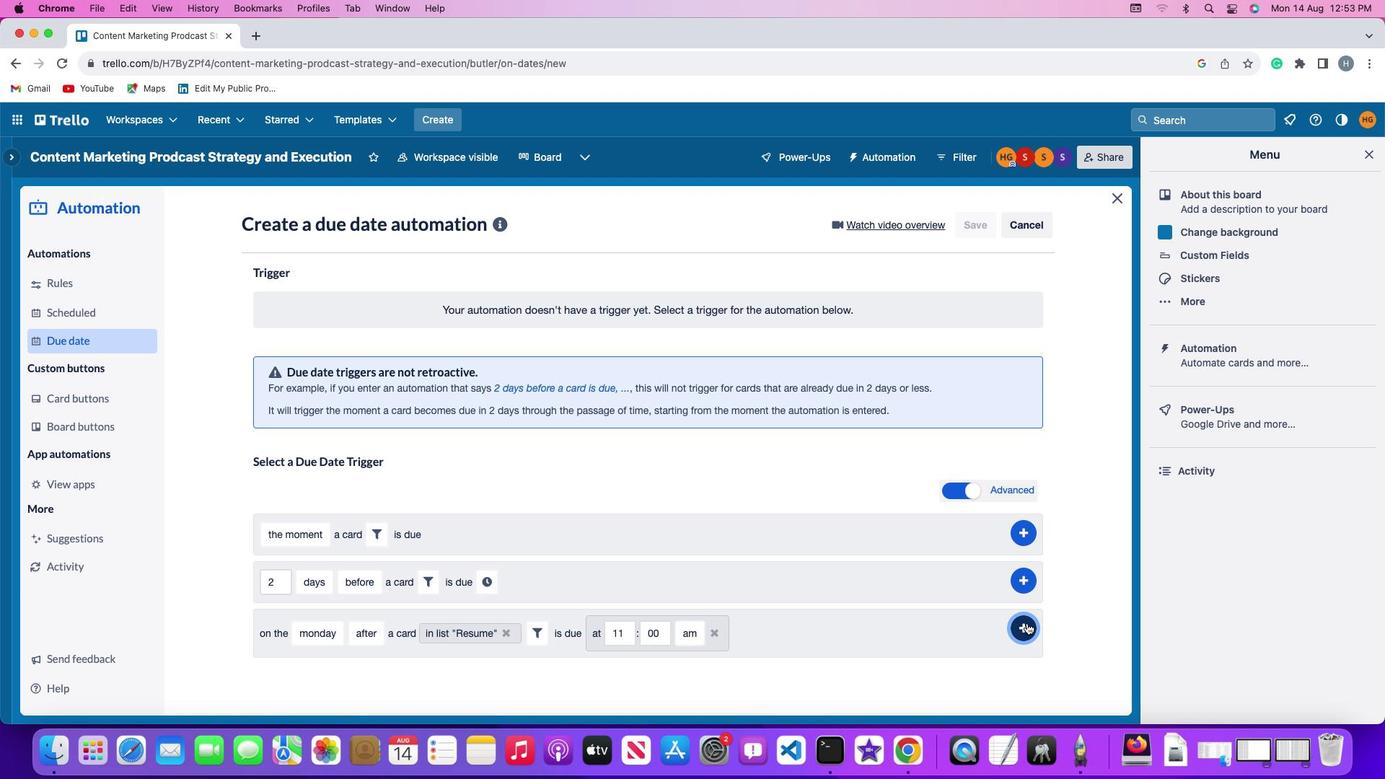 
Action: Mouse moved to (1080, 466)
Screenshot: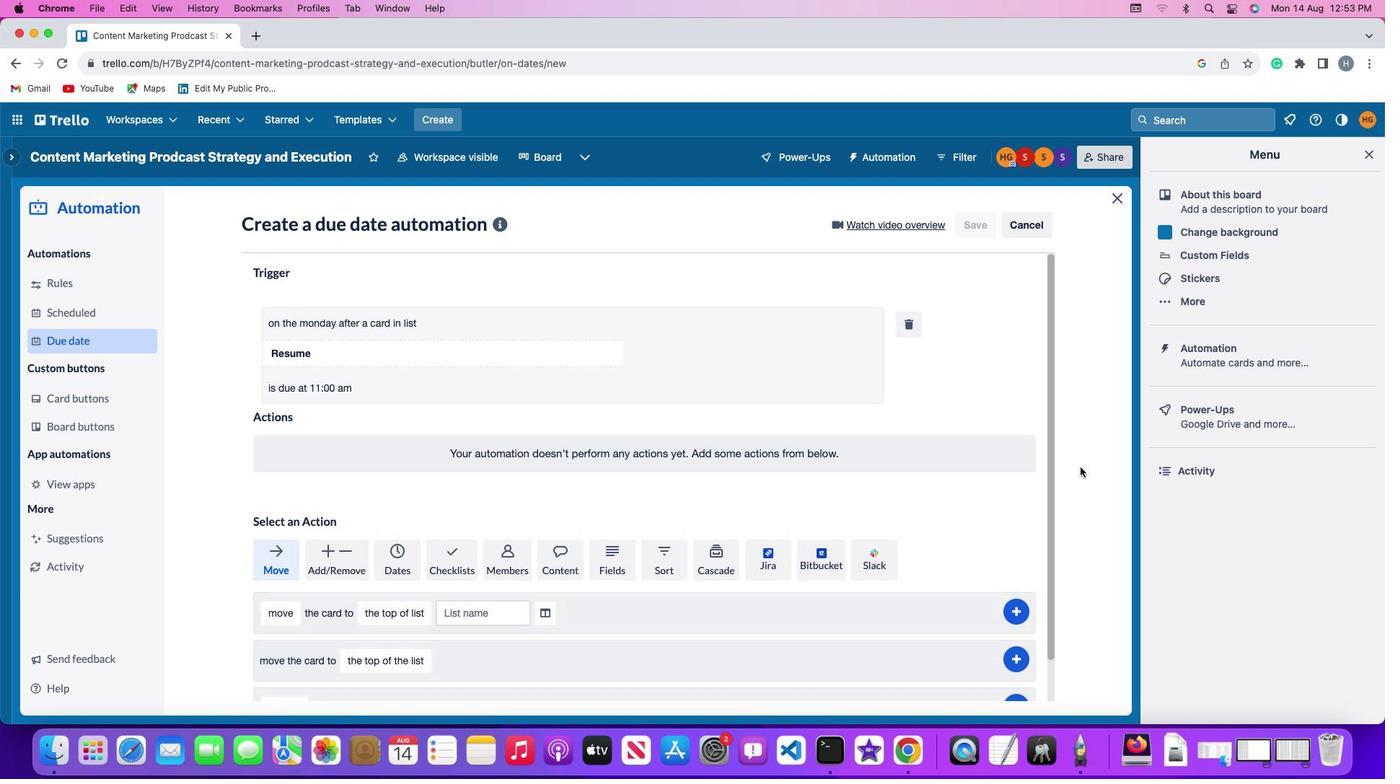 
